 Task: Look for space in Kannod, India from 1st July, 2023 to 3rd July, 2023 for 1 adult in price range Rs.5000 to Rs.15000. Place can be private room with 1  bedroom having 1 bed and 1 bathroom. Property type can be house, flat, guest house, hotel. Amenities needed are: wifi. Booking option can be shelf check-in. Required host language is English.
Action: Mouse moved to (498, 121)
Screenshot: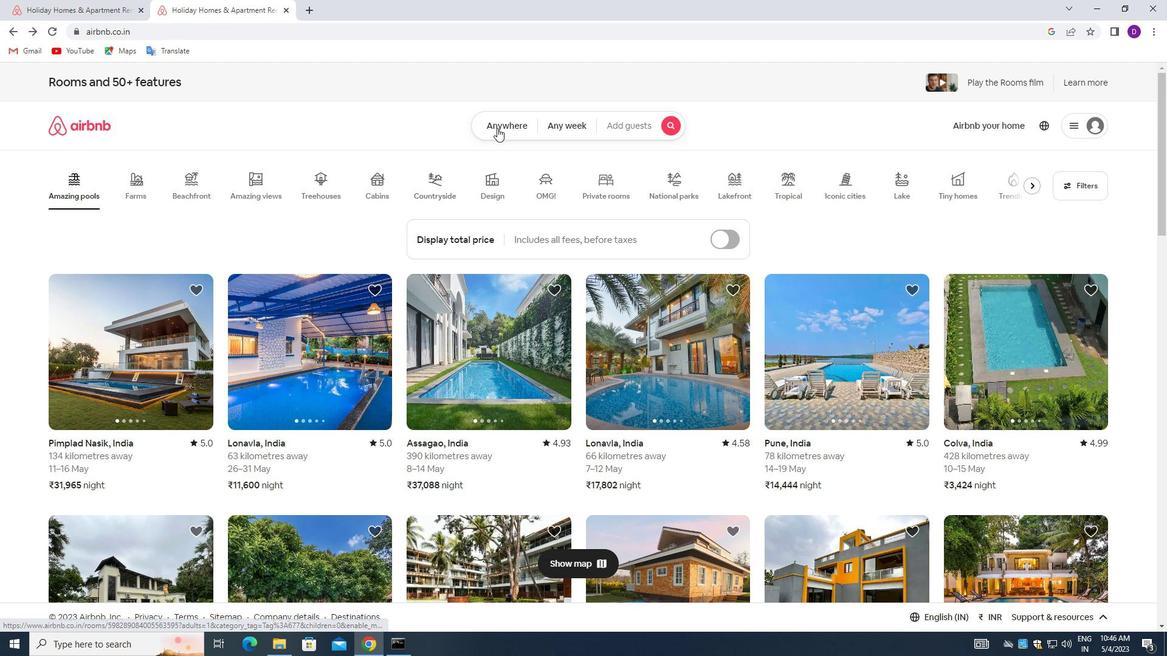 
Action: Mouse pressed left at (498, 121)
Screenshot: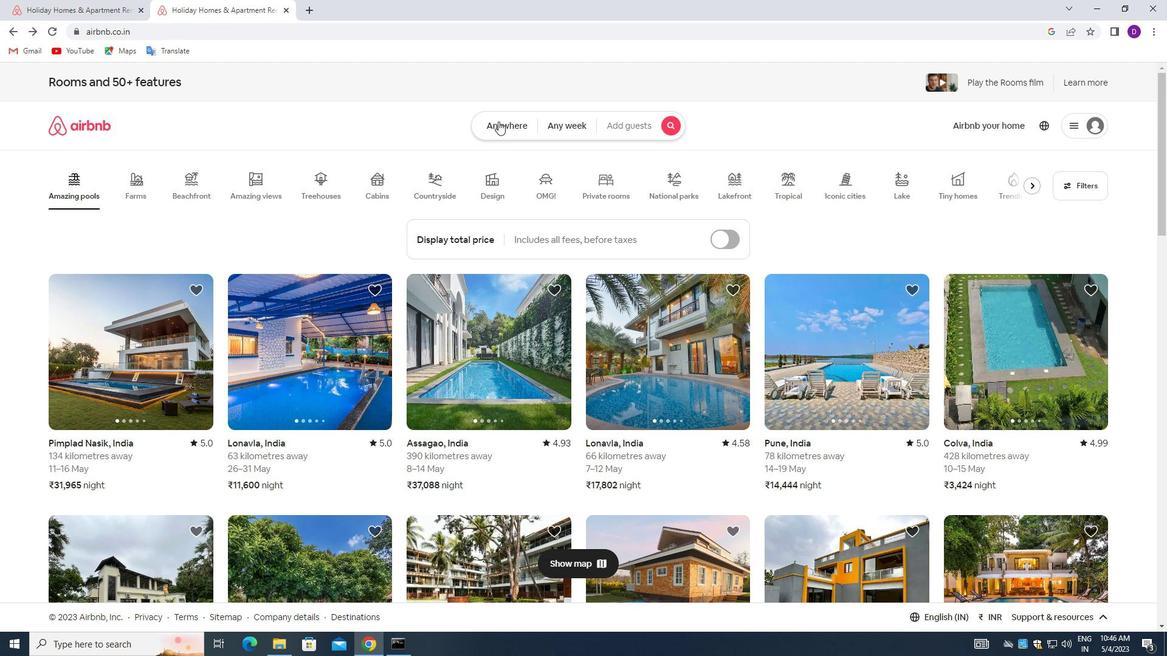 
Action: Mouse moved to (359, 173)
Screenshot: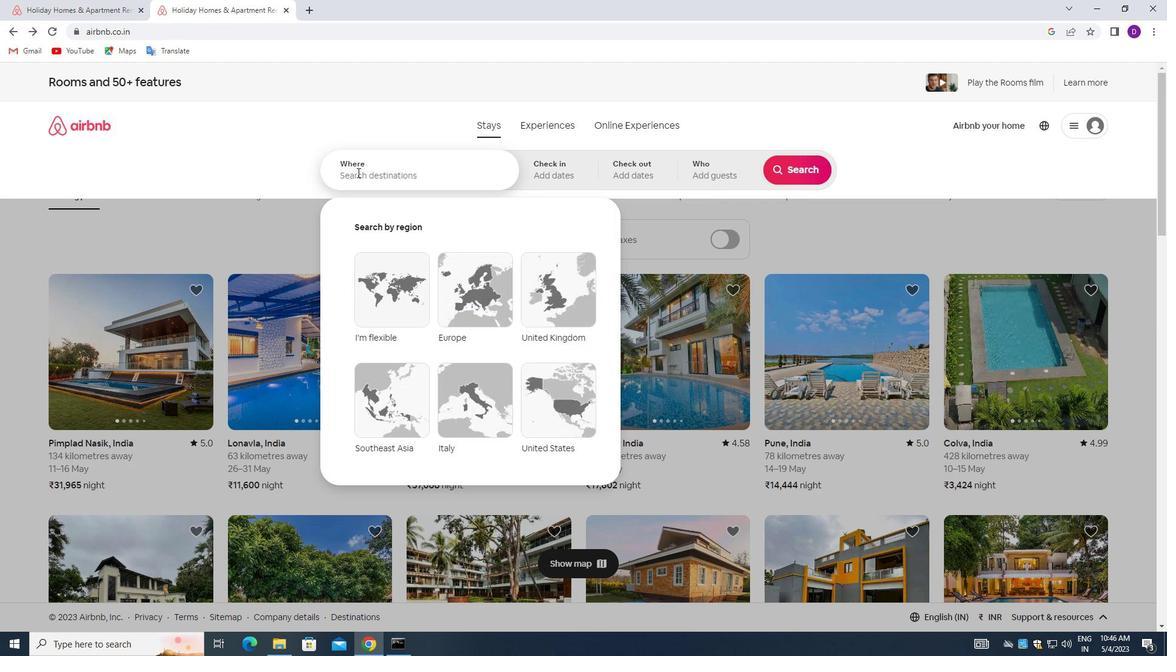 
Action: Mouse pressed left at (359, 173)
Screenshot: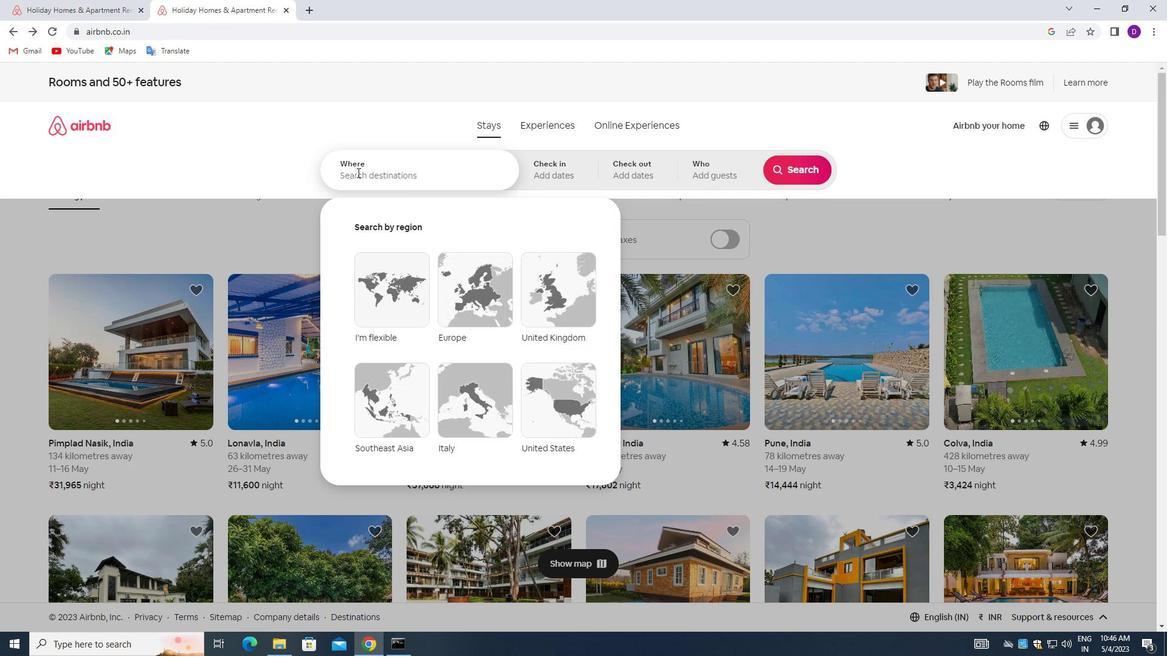 
Action: Mouse moved to (264, 156)
Screenshot: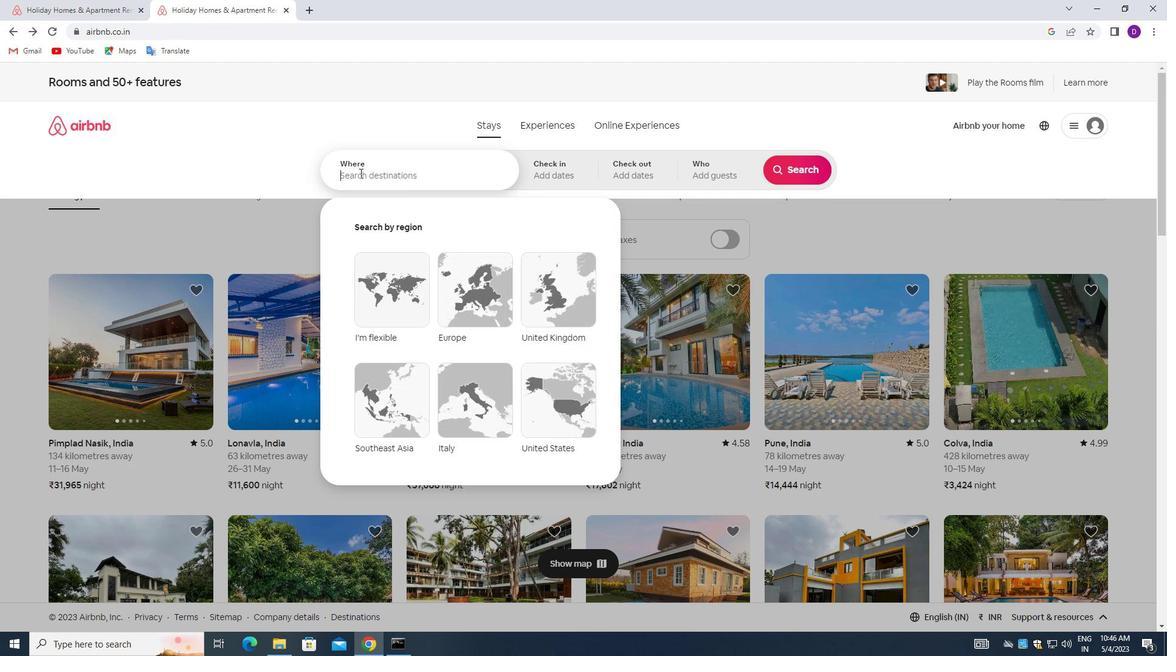 
Action: Key pressed <Key.shift>KANNOD,<Key.space><Key.shift>INDIA<Key.enter>
Screenshot: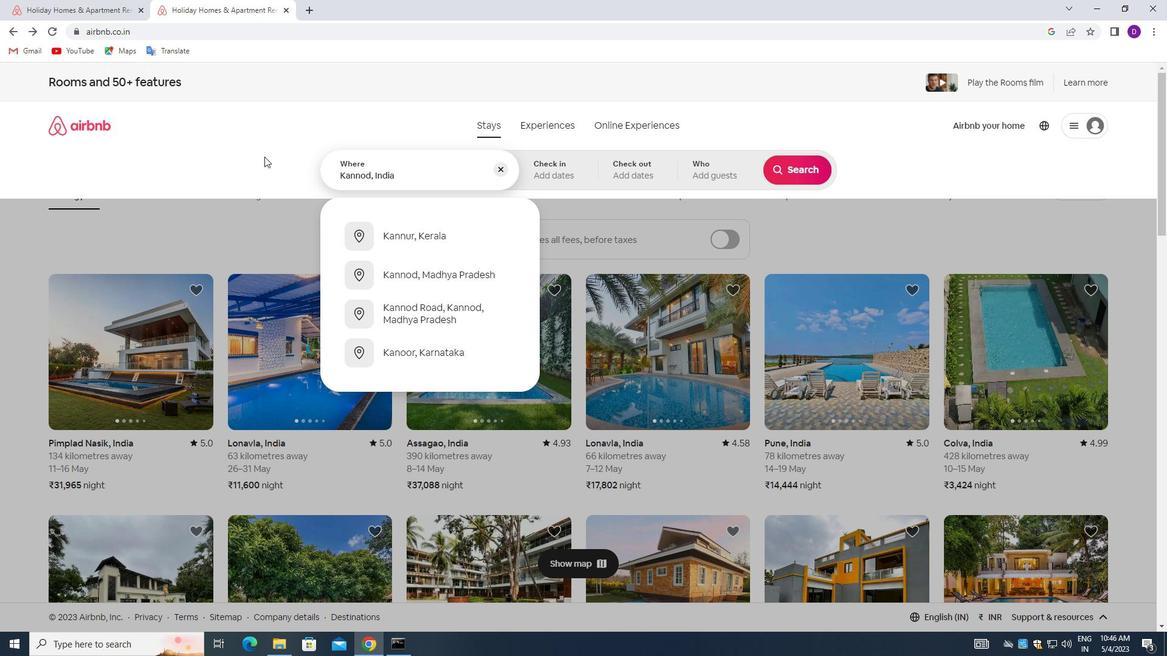 
Action: Mouse moved to (793, 265)
Screenshot: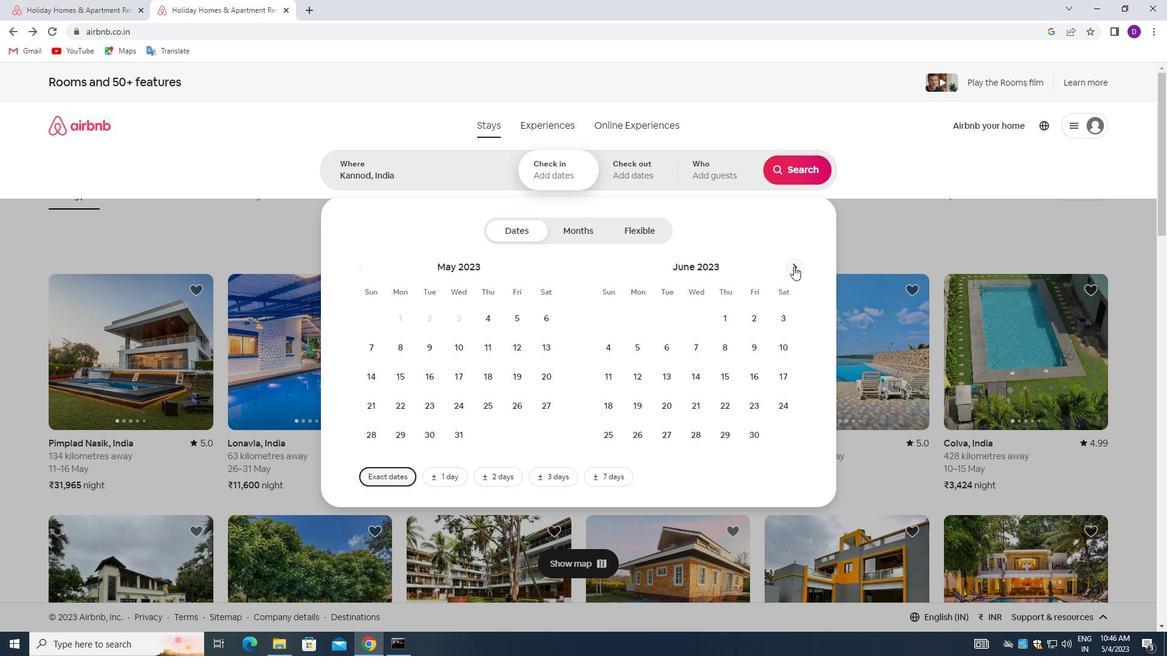 
Action: Mouse pressed left at (793, 265)
Screenshot: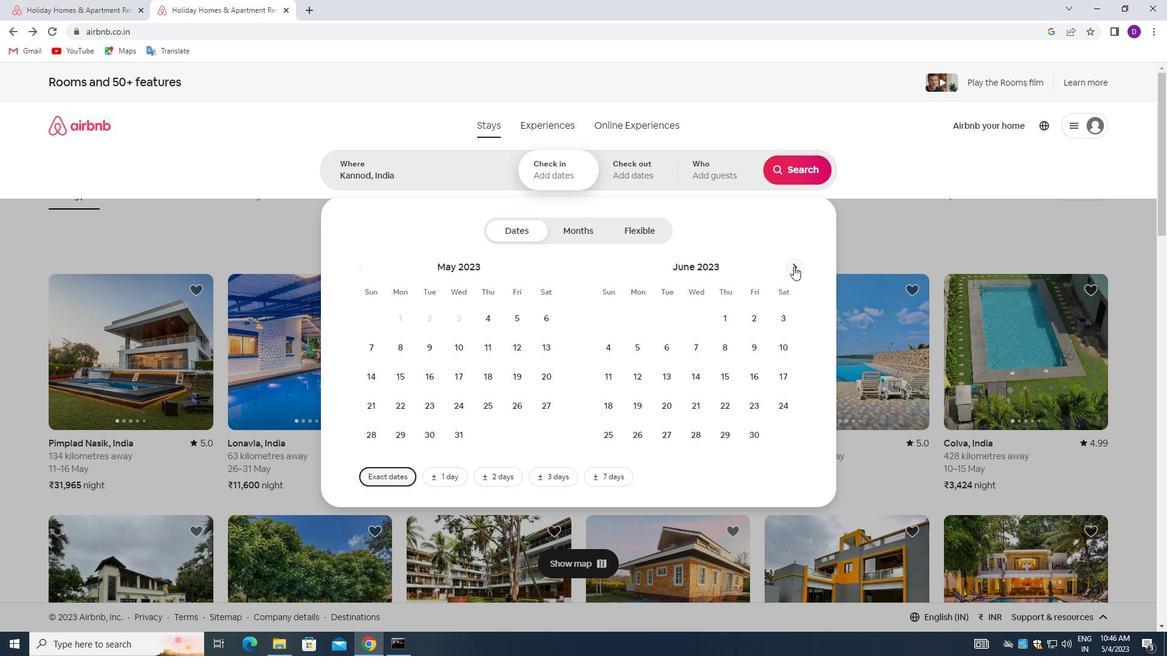
Action: Mouse moved to (781, 321)
Screenshot: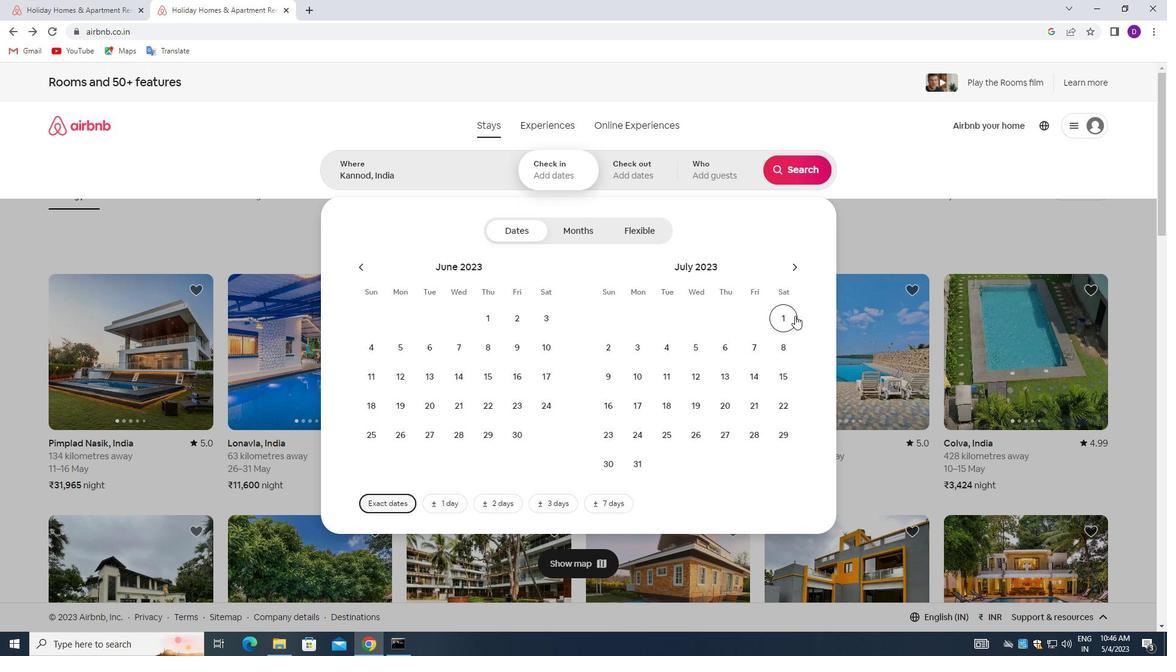 
Action: Mouse pressed left at (781, 321)
Screenshot: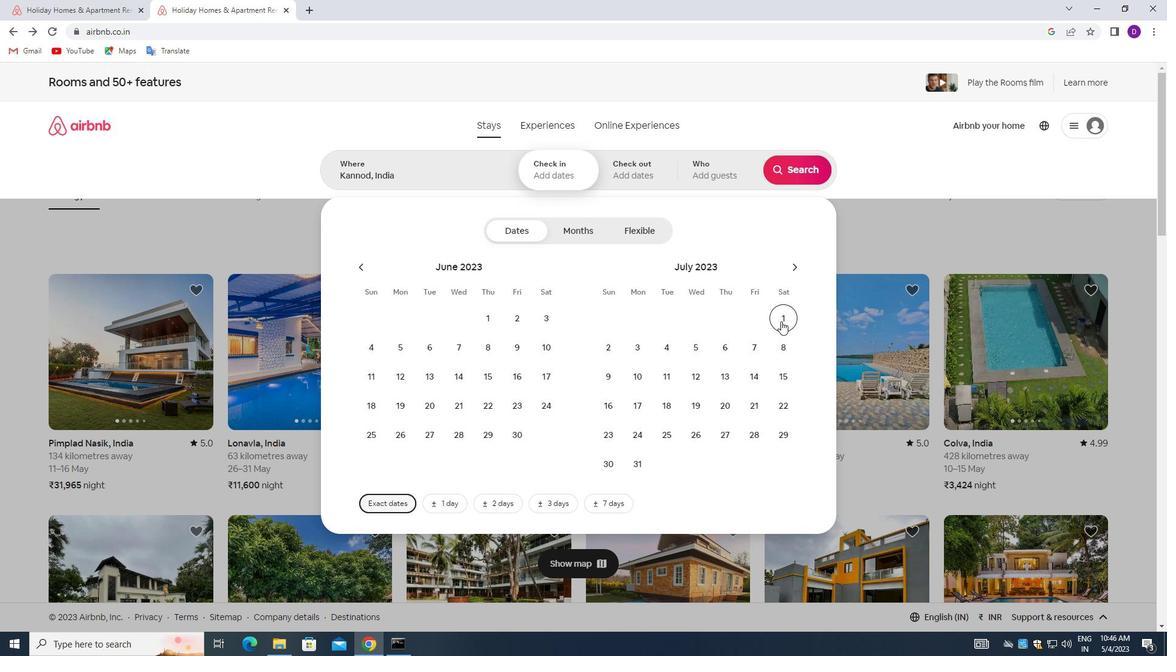 
Action: Mouse moved to (637, 351)
Screenshot: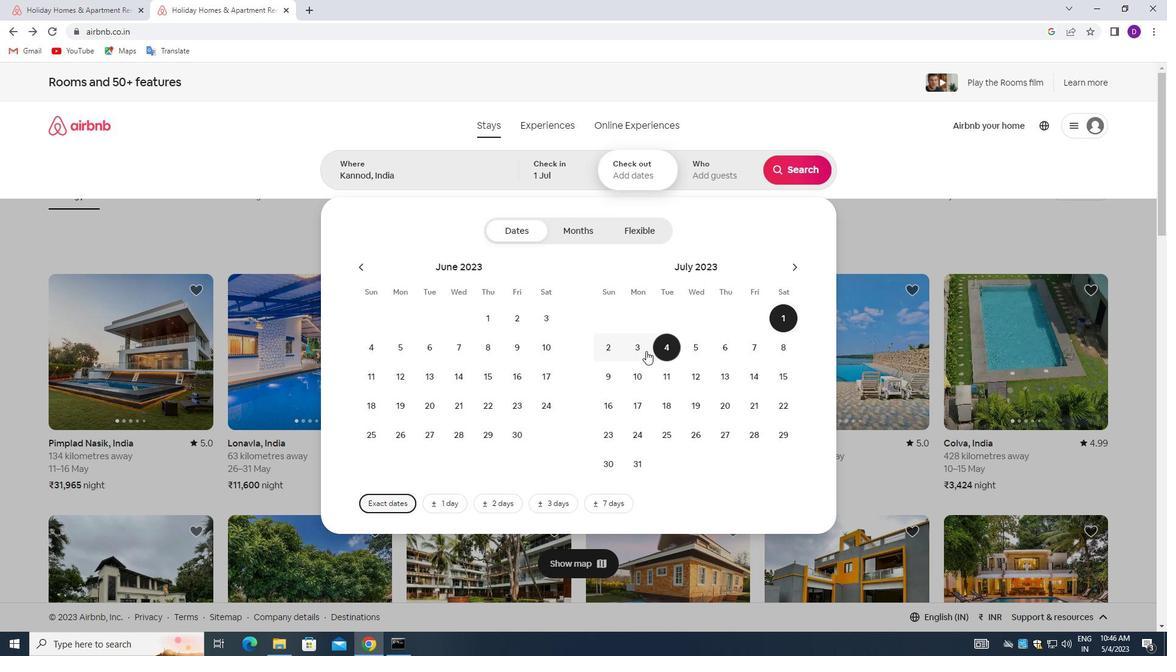 
Action: Mouse pressed left at (637, 351)
Screenshot: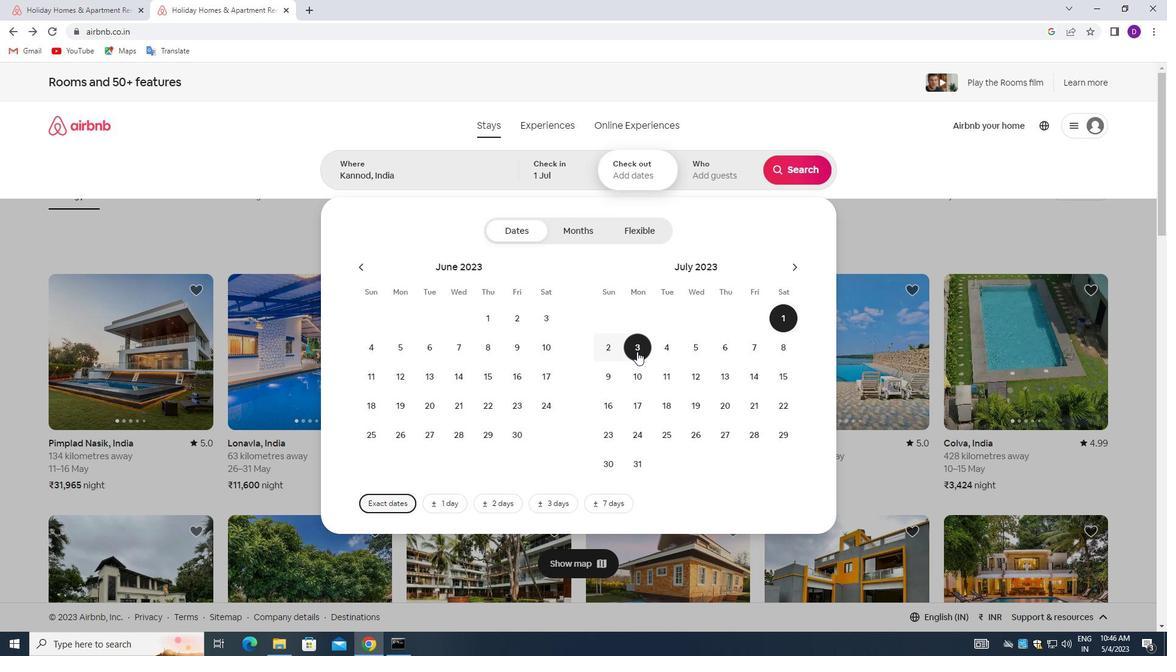 
Action: Mouse moved to (700, 172)
Screenshot: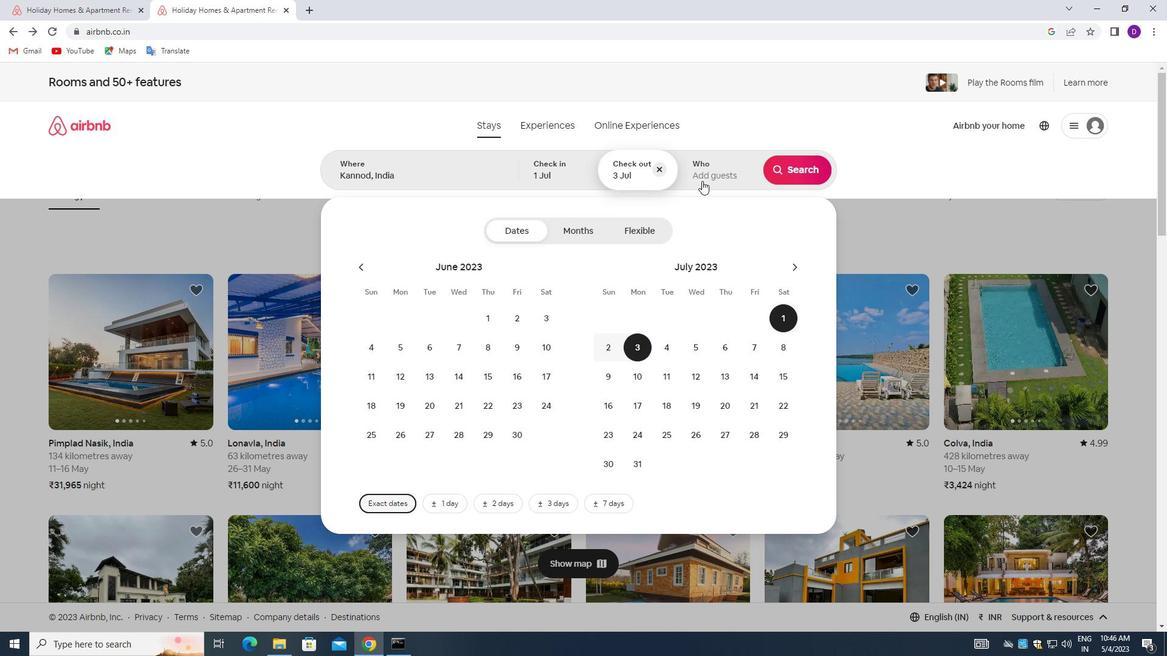 
Action: Mouse pressed left at (700, 172)
Screenshot: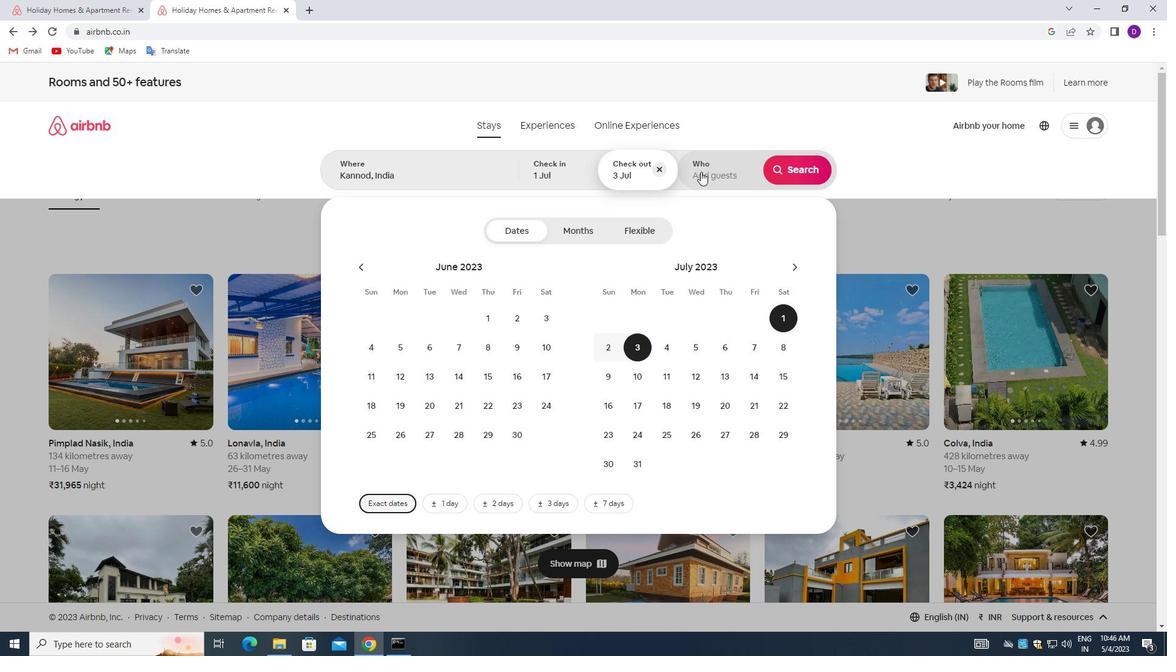 
Action: Mouse moved to (805, 235)
Screenshot: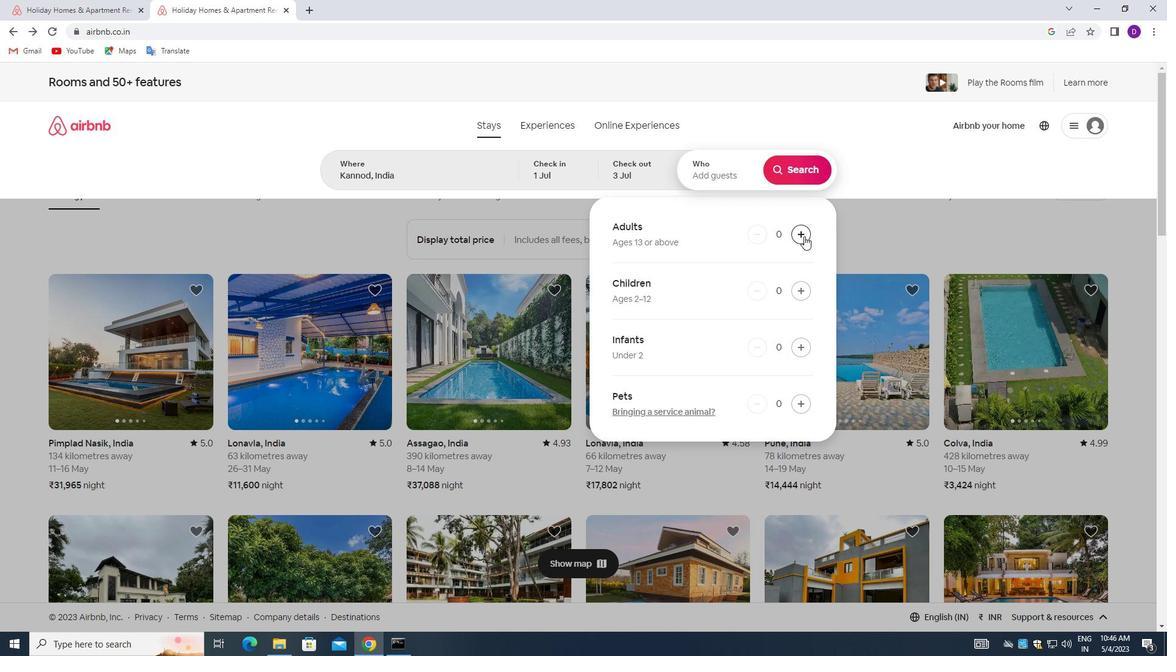 
Action: Mouse pressed left at (805, 235)
Screenshot: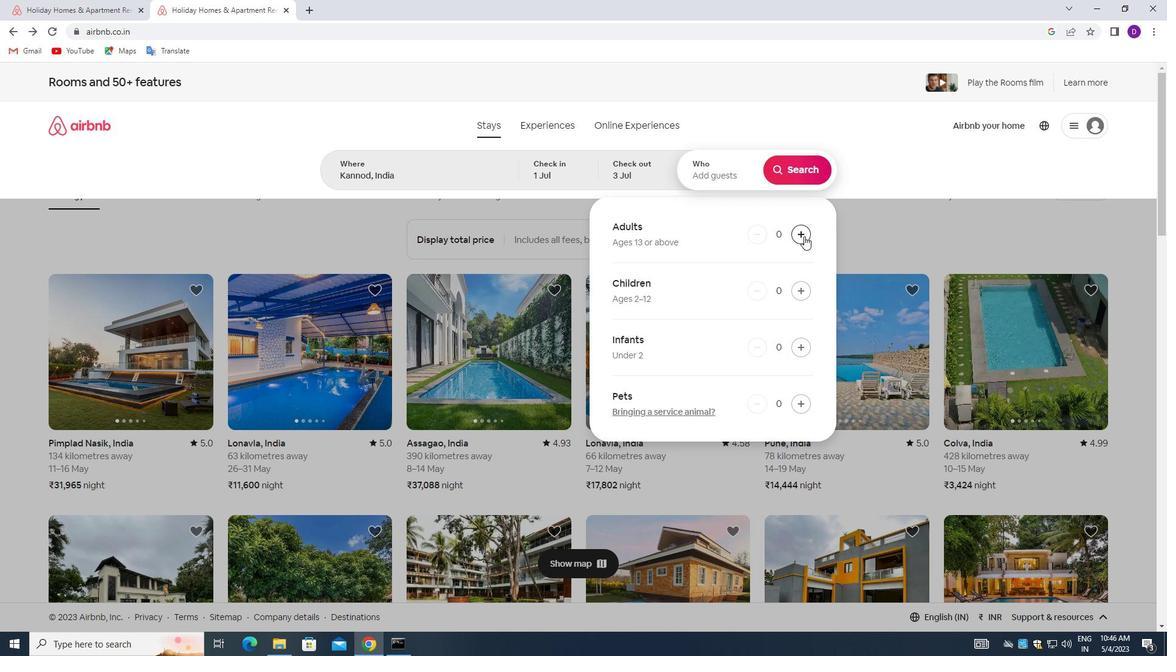 
Action: Mouse moved to (792, 173)
Screenshot: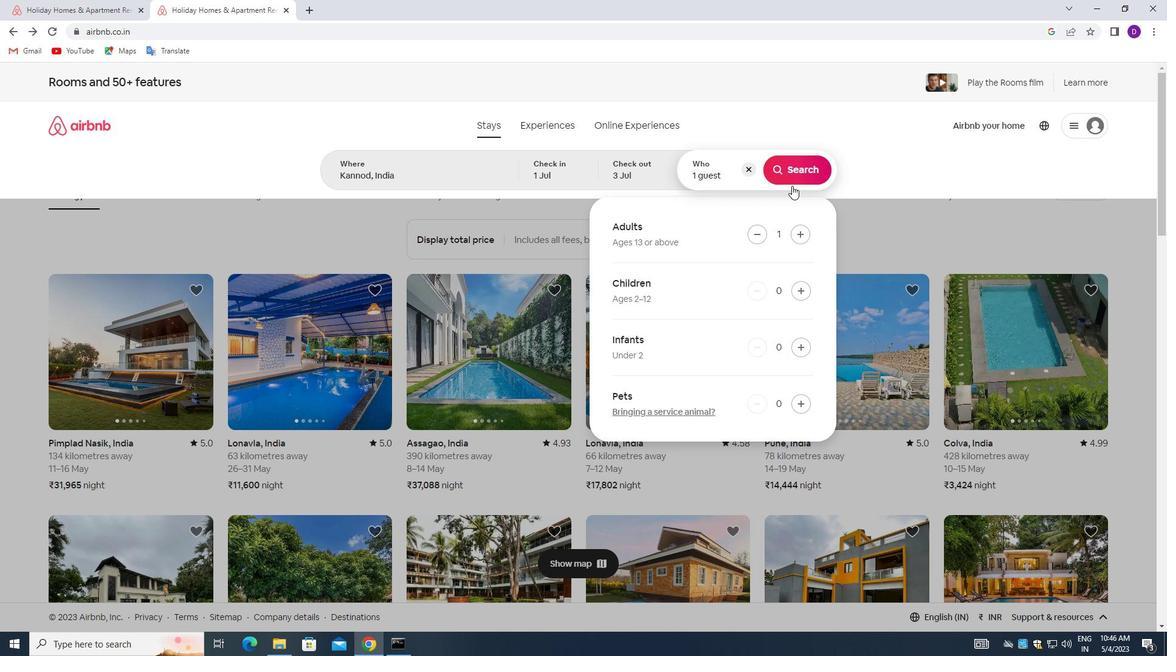 
Action: Mouse pressed left at (792, 173)
Screenshot: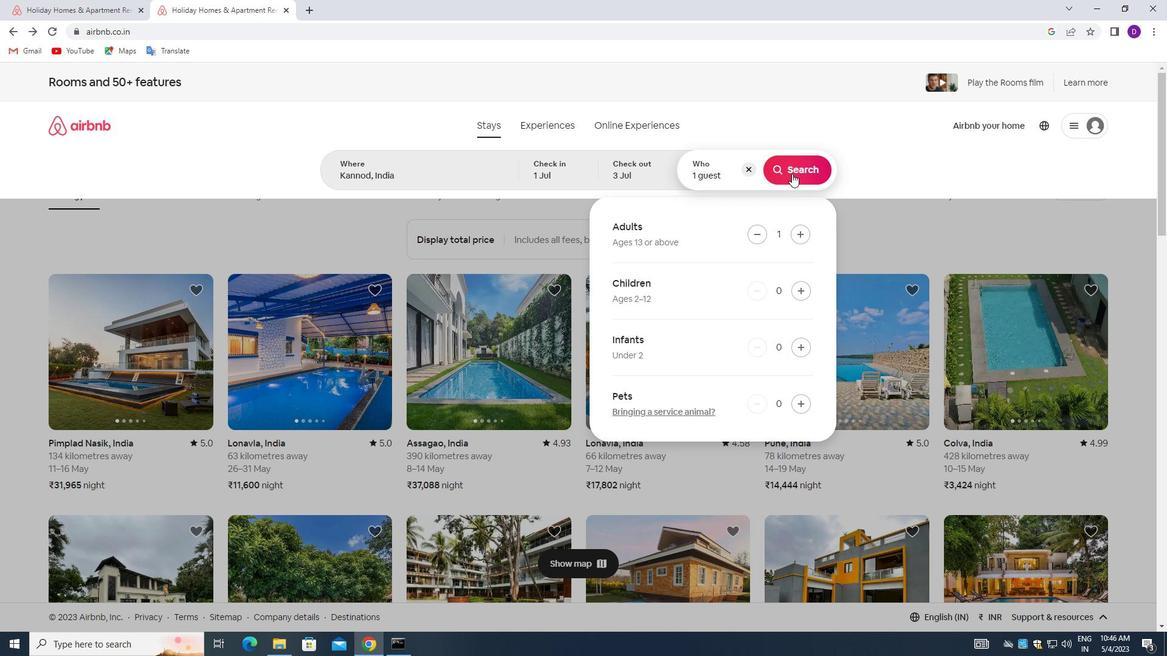
Action: Mouse moved to (1098, 133)
Screenshot: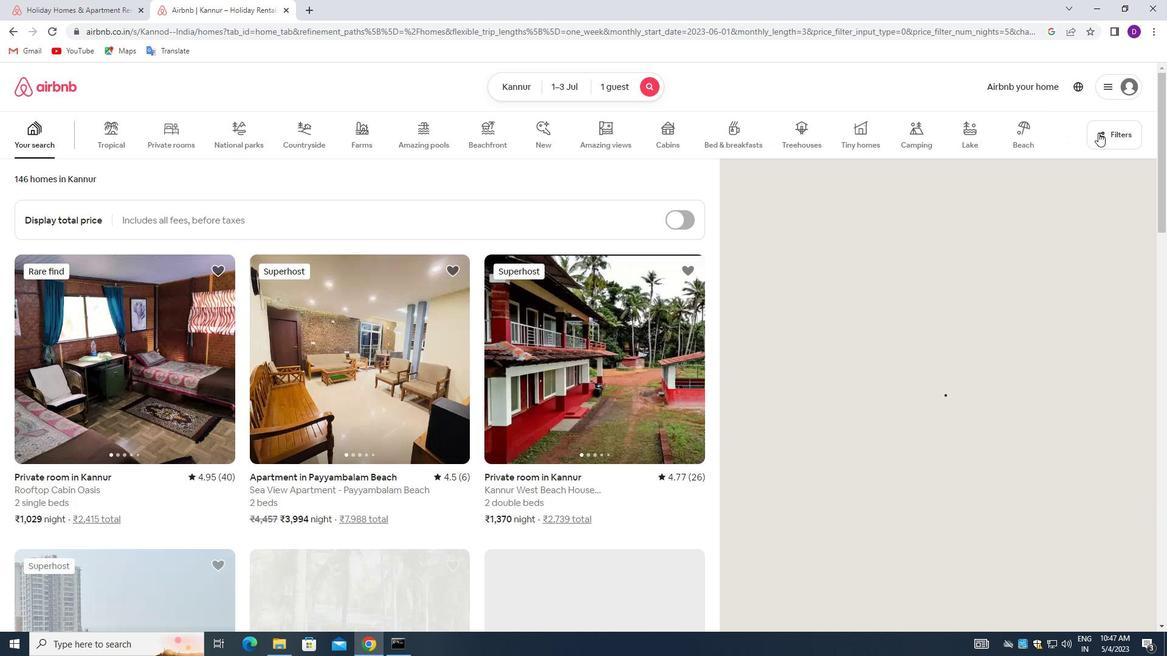 
Action: Mouse pressed left at (1098, 133)
Screenshot: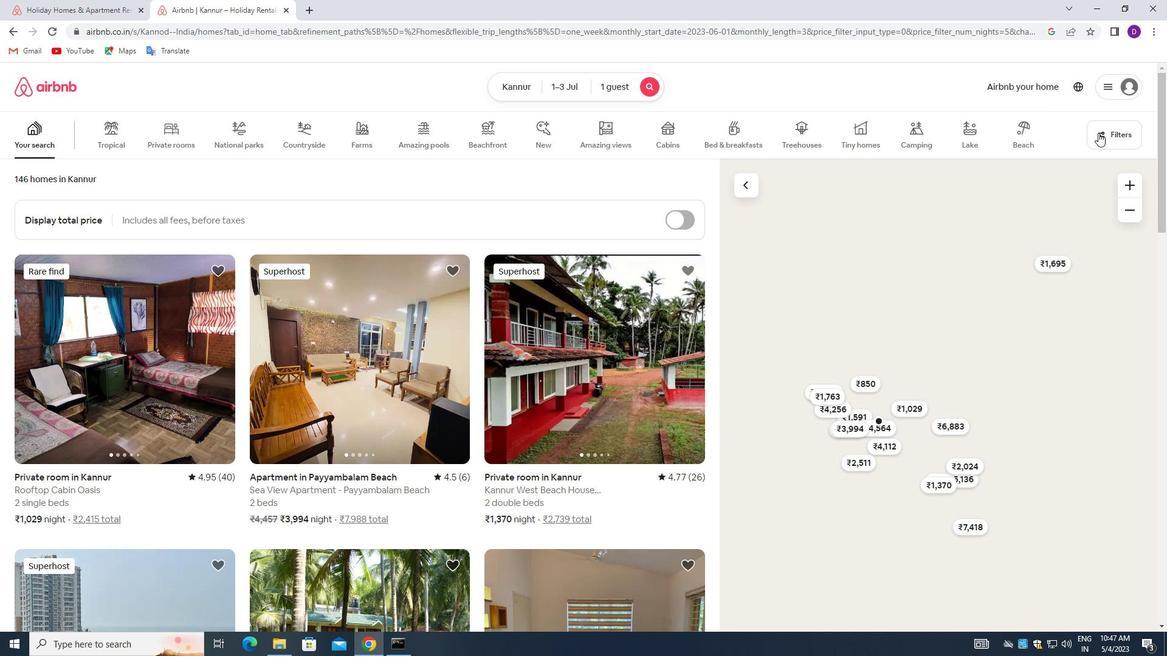 
Action: Mouse moved to (424, 290)
Screenshot: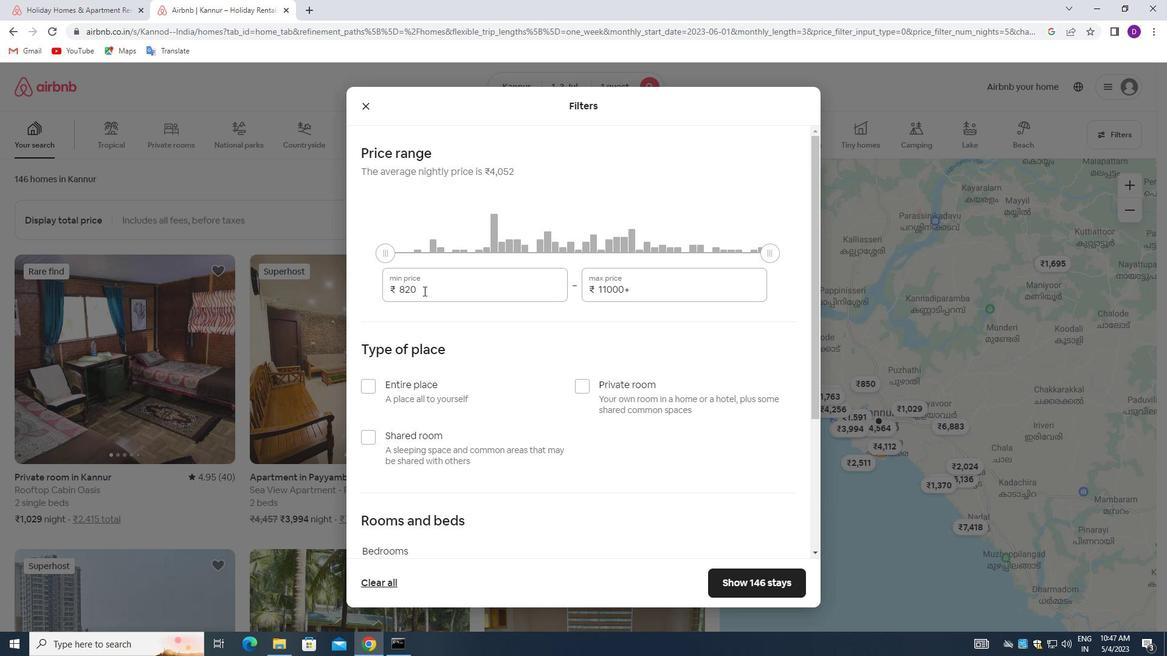 
Action: Mouse pressed left at (424, 290)
Screenshot: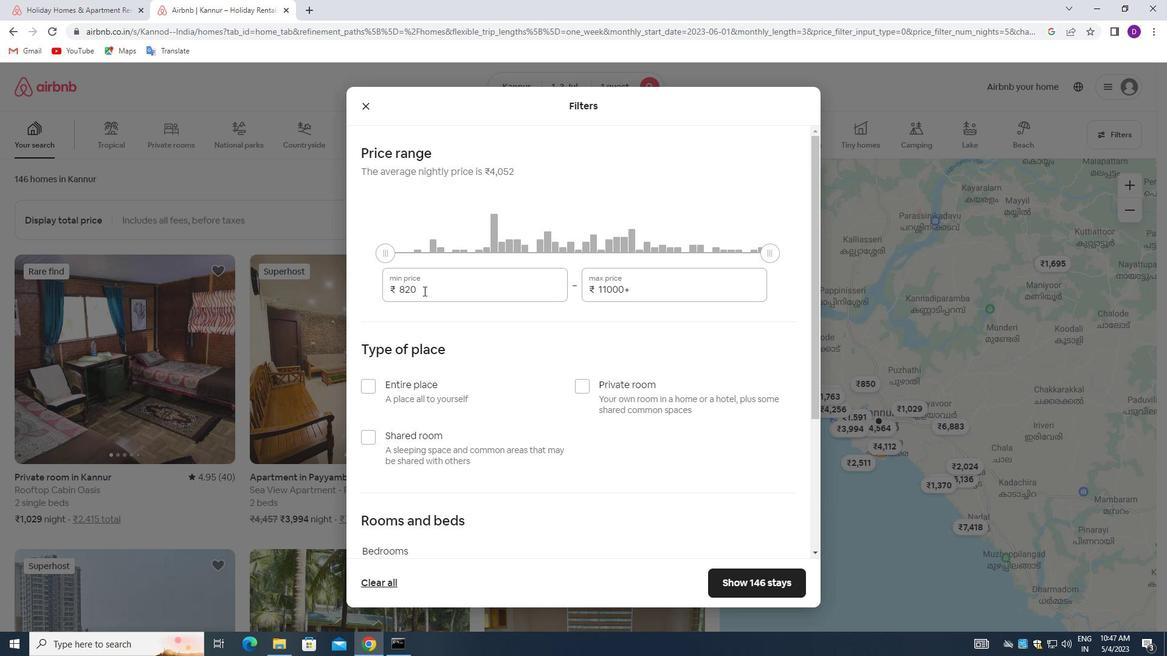 
Action: Mouse moved to (425, 289)
Screenshot: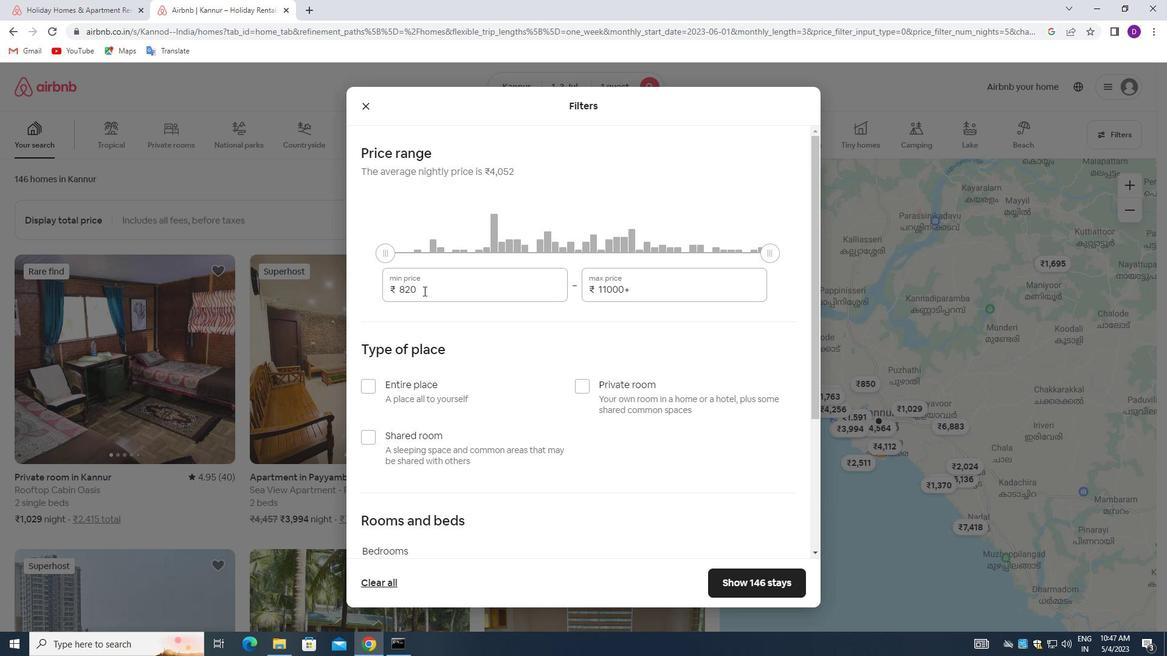 
Action: Mouse pressed left at (425, 289)
Screenshot: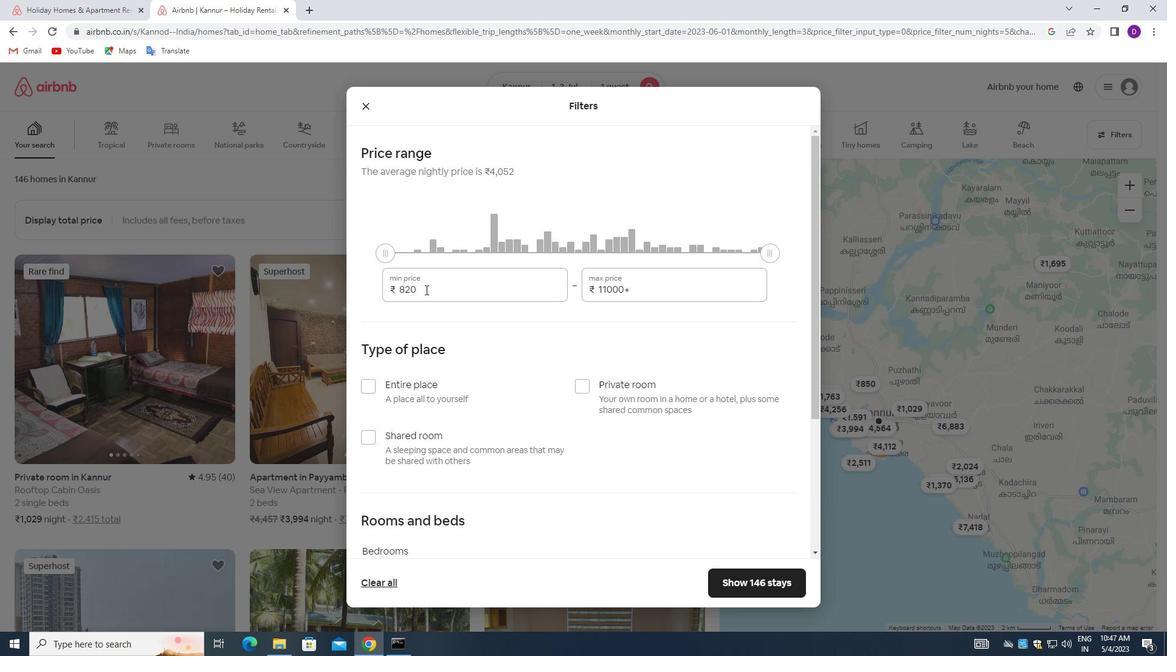 
Action: Key pressed 5000<Key.tab>15000
Screenshot: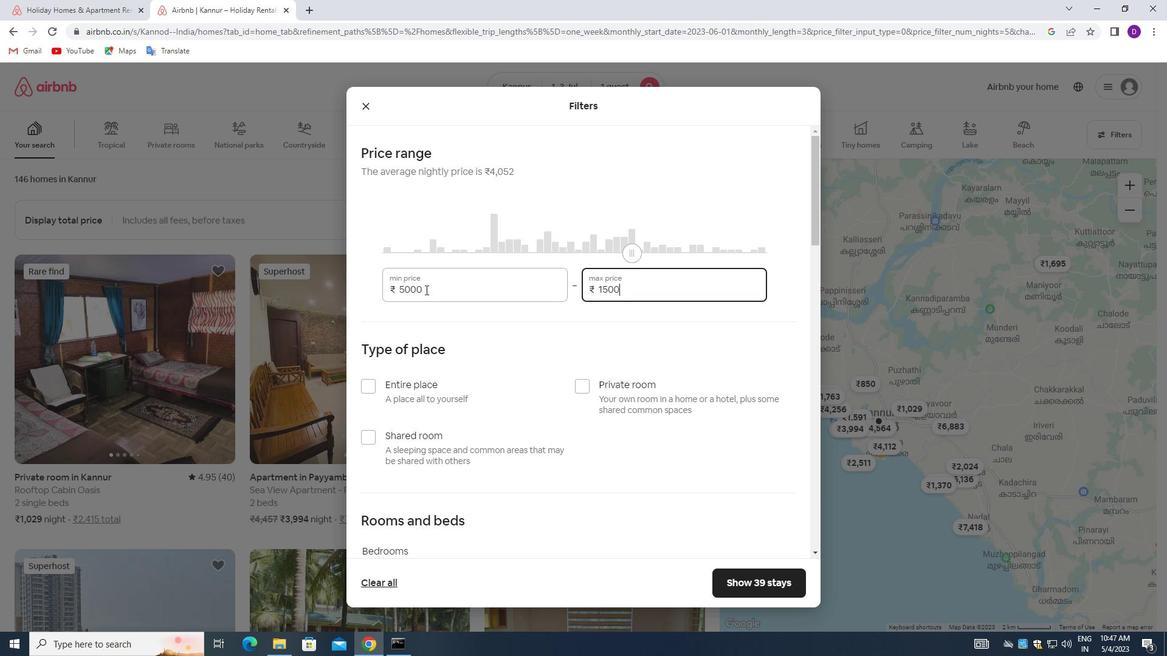 
Action: Mouse moved to (565, 374)
Screenshot: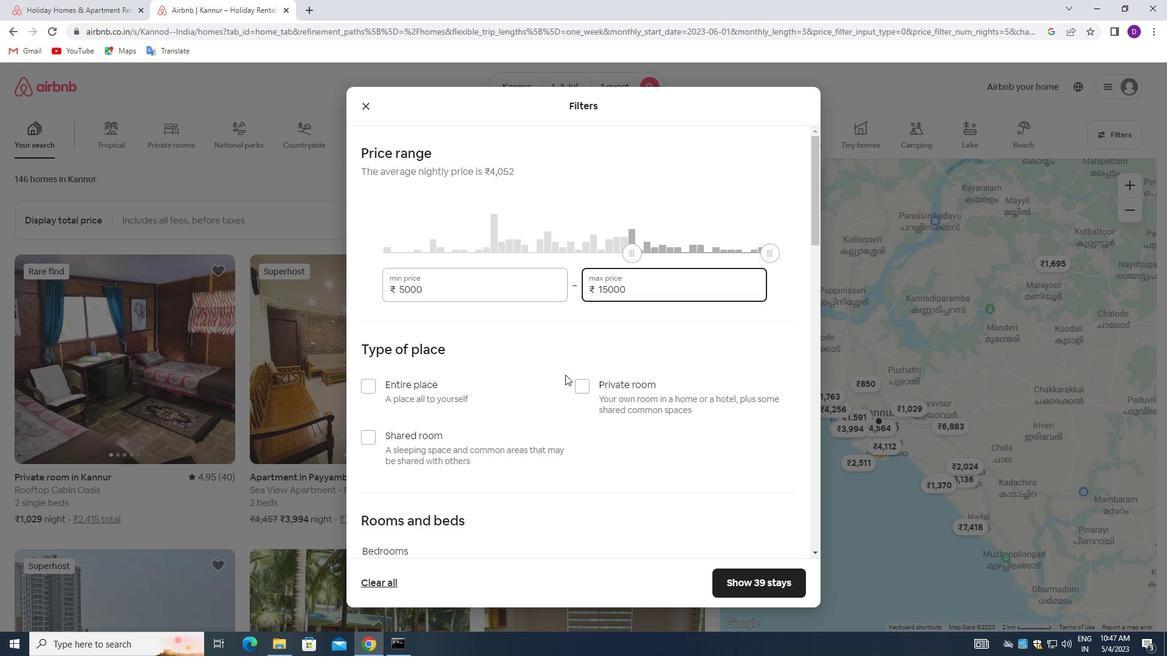 
Action: Mouse scrolled (565, 373) with delta (0, 0)
Screenshot: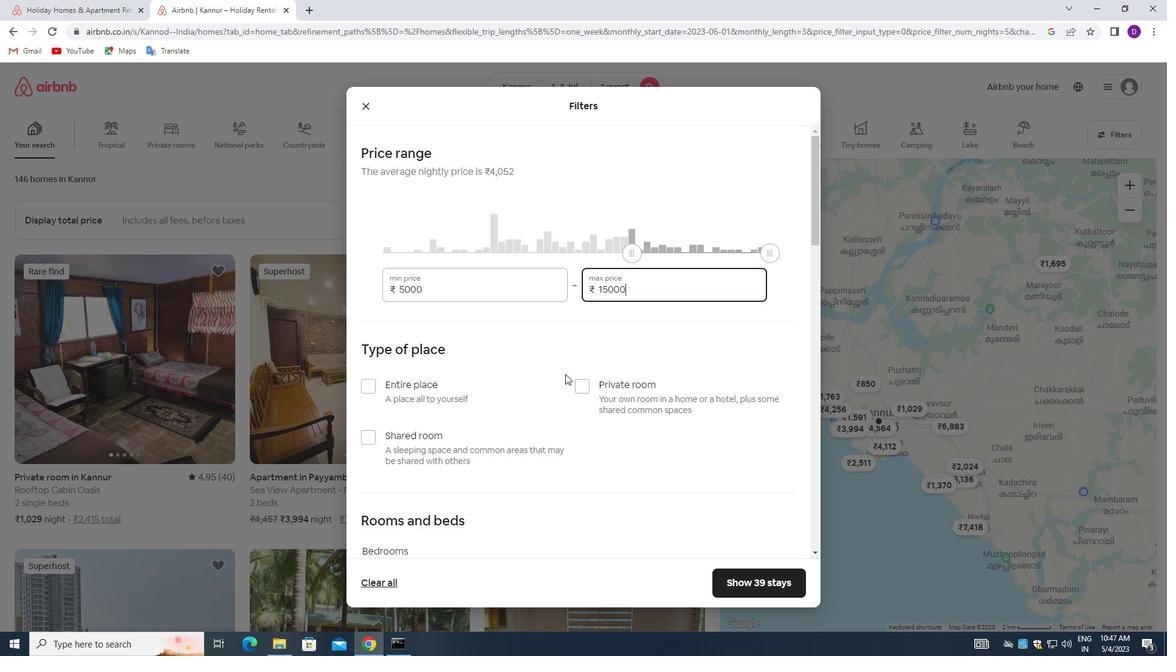 
Action: Mouse moved to (576, 331)
Screenshot: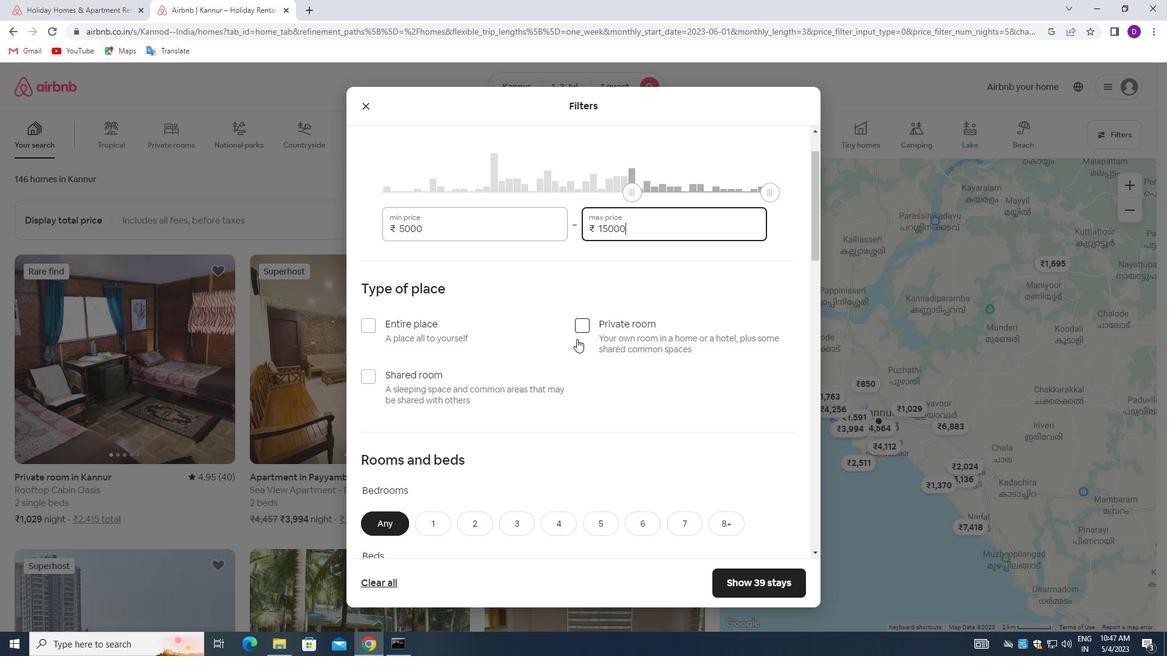 
Action: Mouse pressed left at (576, 331)
Screenshot: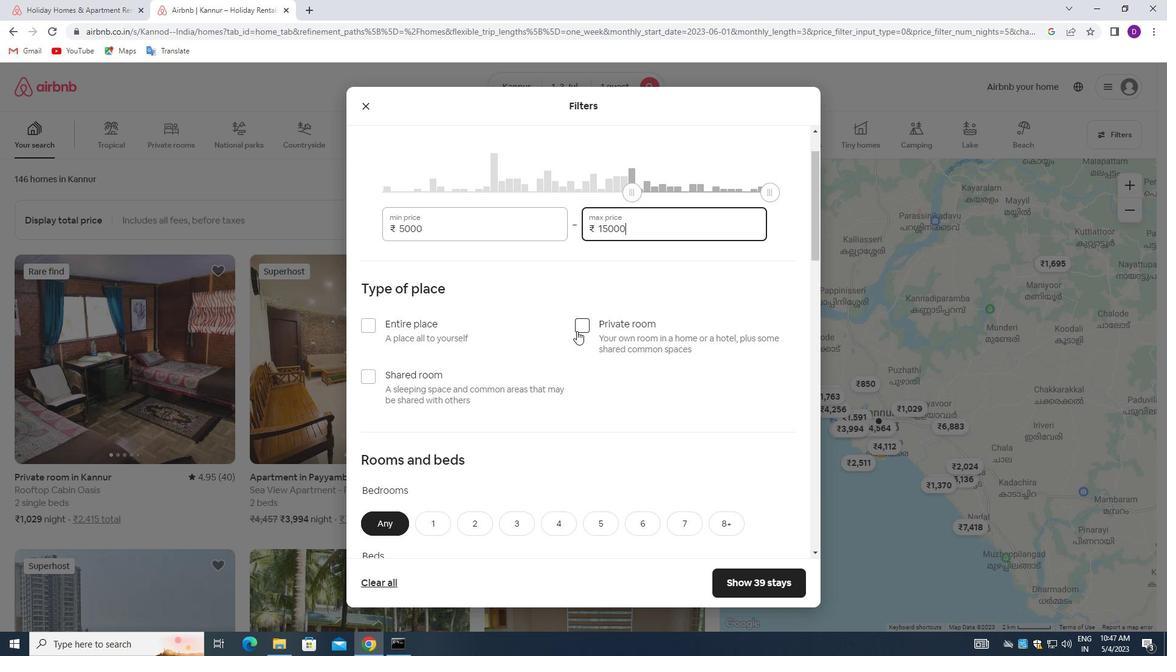 
Action: Mouse moved to (541, 370)
Screenshot: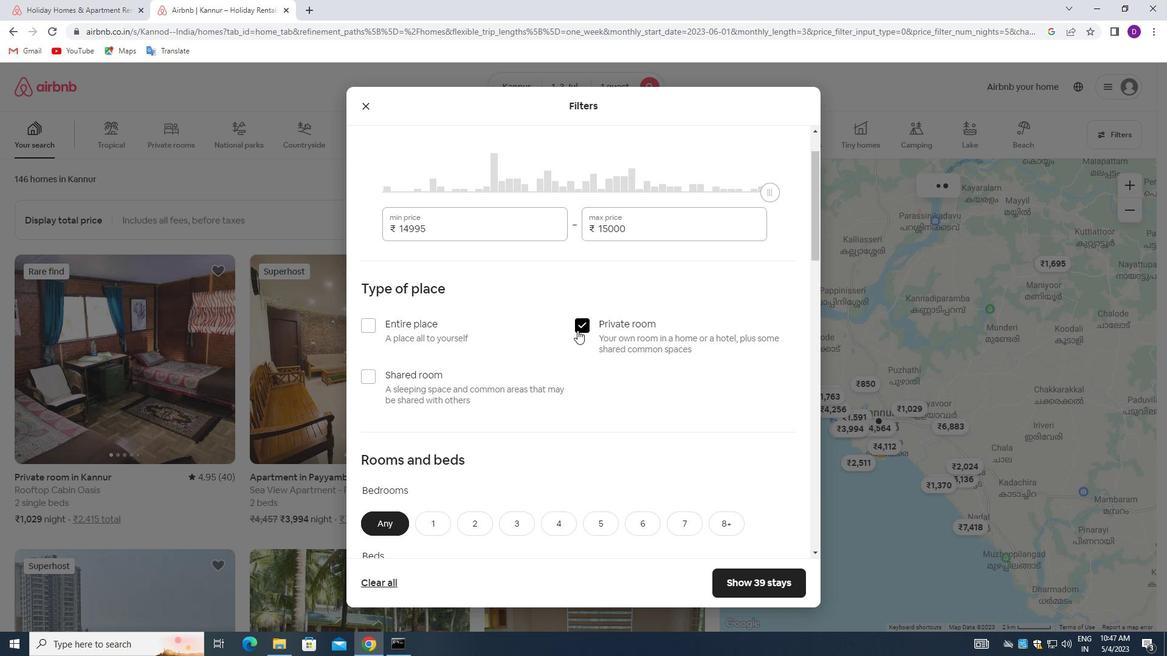 
Action: Mouse scrolled (541, 370) with delta (0, 0)
Screenshot: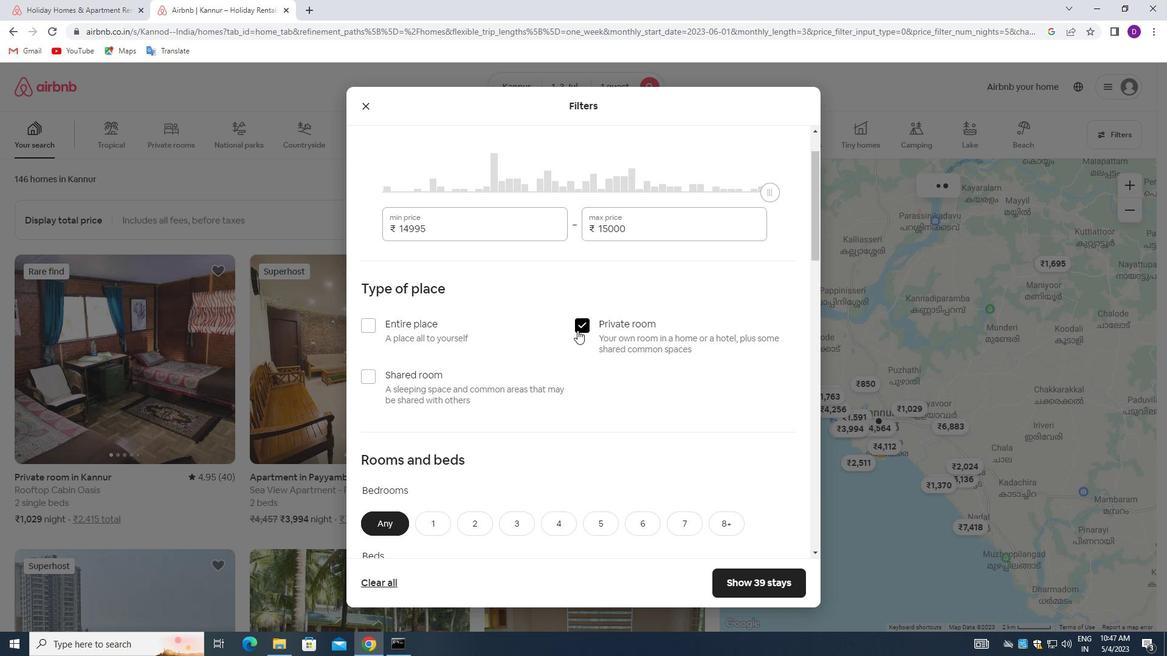 
Action: Mouse moved to (534, 373)
Screenshot: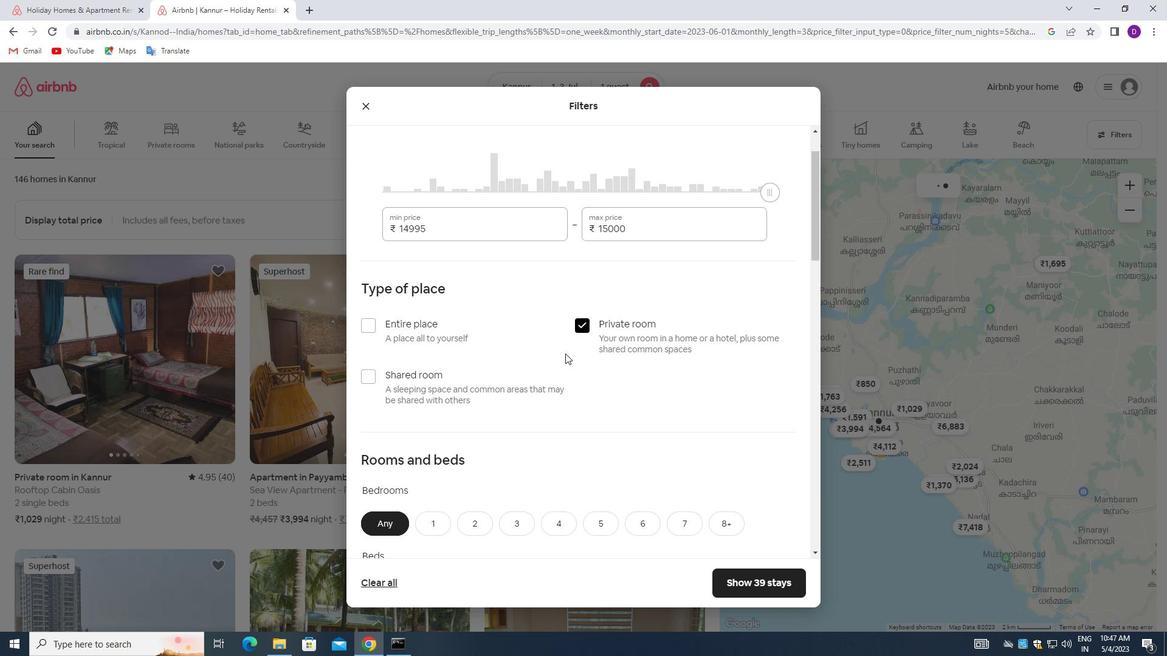 
Action: Mouse scrolled (534, 373) with delta (0, 0)
Screenshot: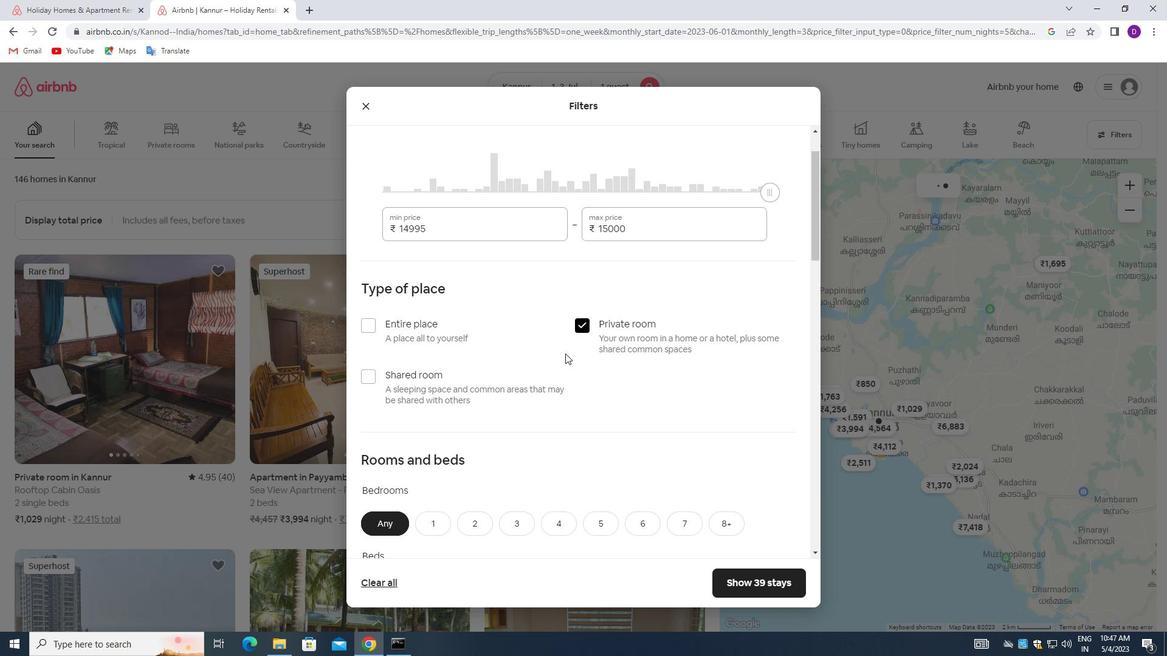 
Action: Mouse moved to (530, 376)
Screenshot: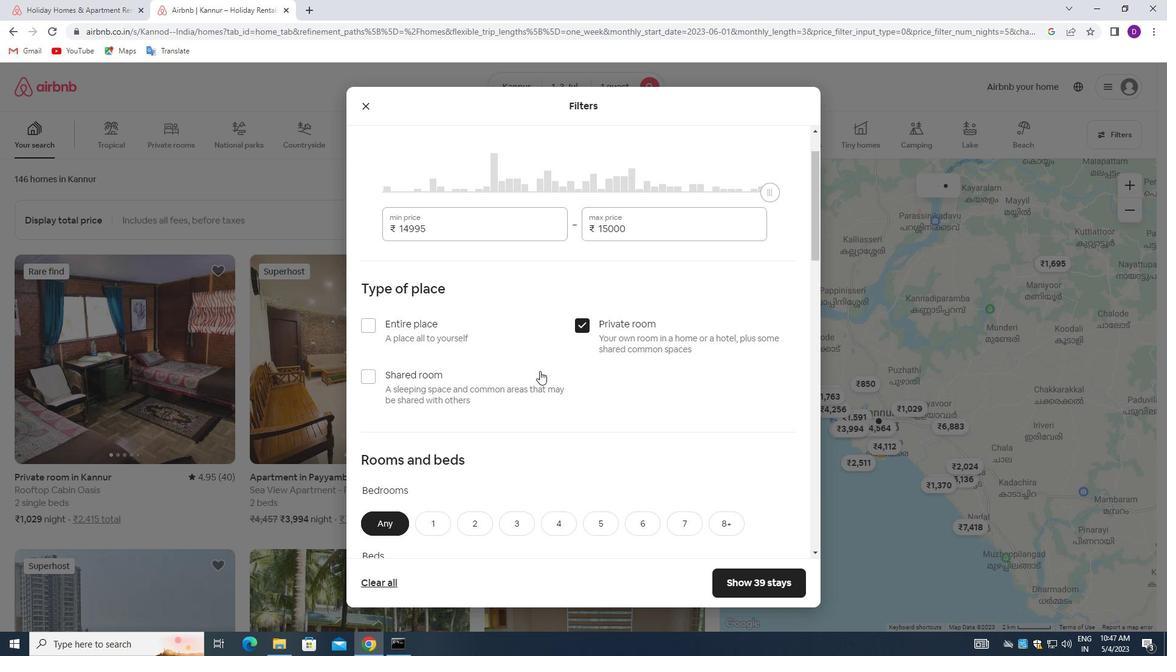 
Action: Mouse scrolled (530, 376) with delta (0, 0)
Screenshot: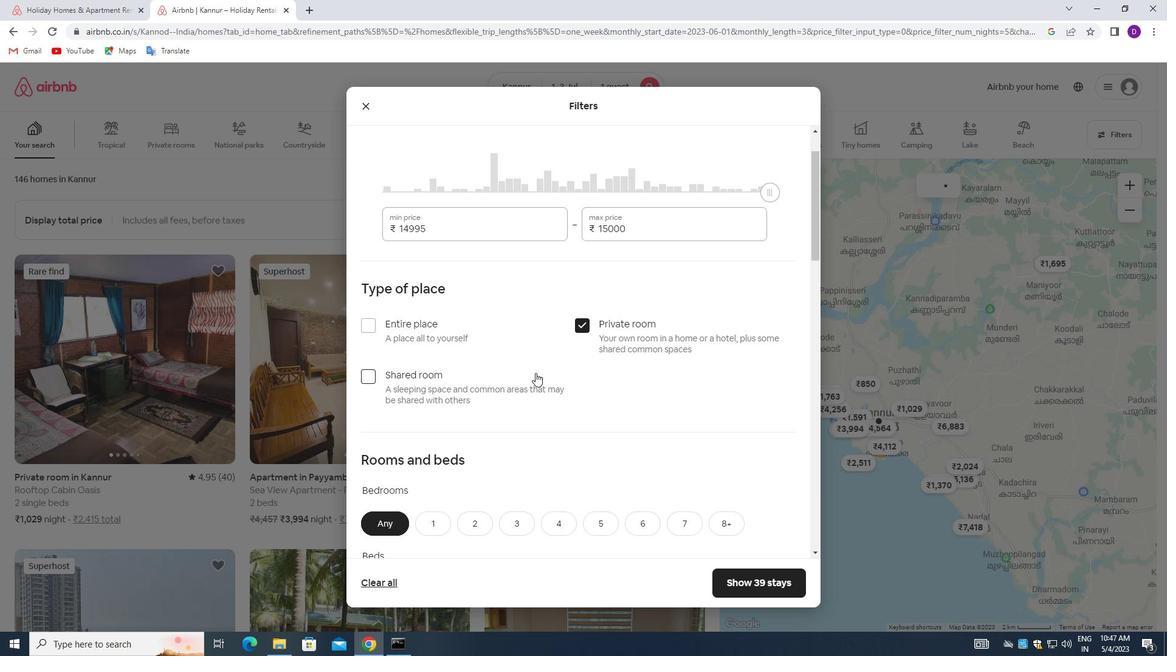 
Action: Mouse moved to (507, 381)
Screenshot: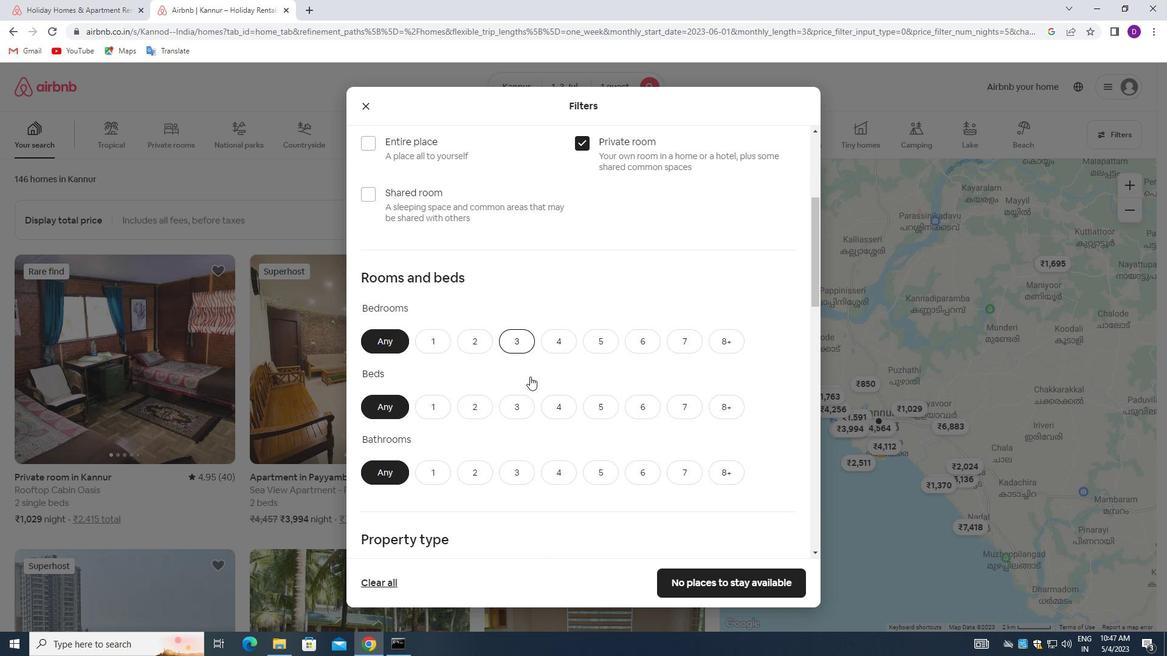 
Action: Mouse scrolled (507, 381) with delta (0, 0)
Screenshot: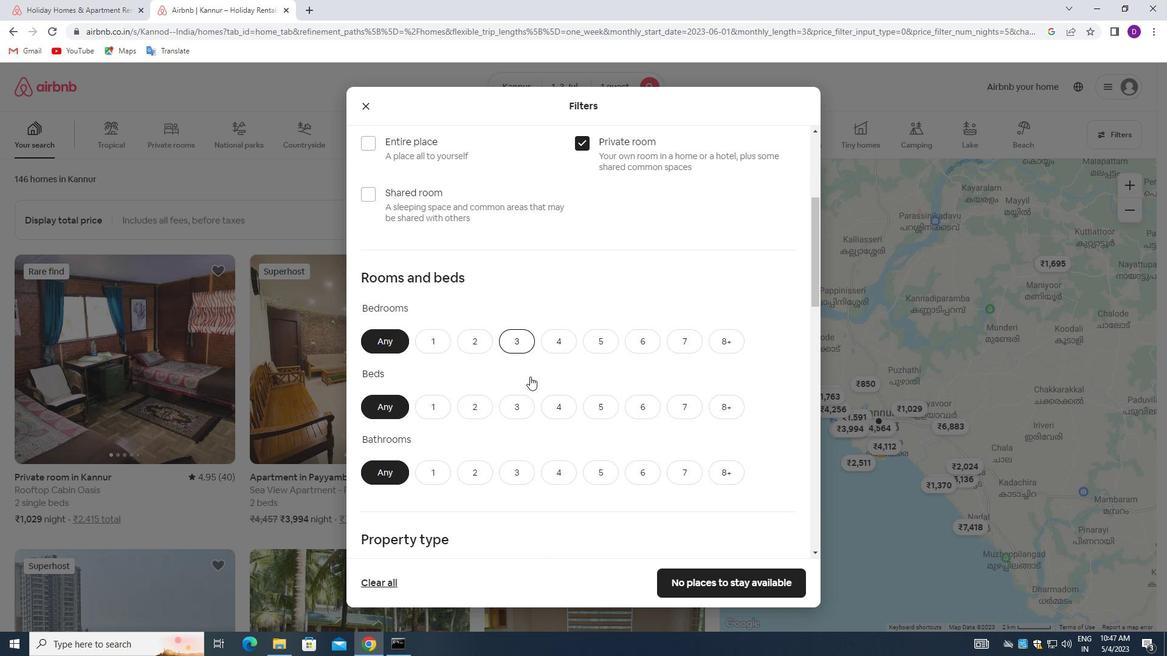
Action: Mouse moved to (431, 285)
Screenshot: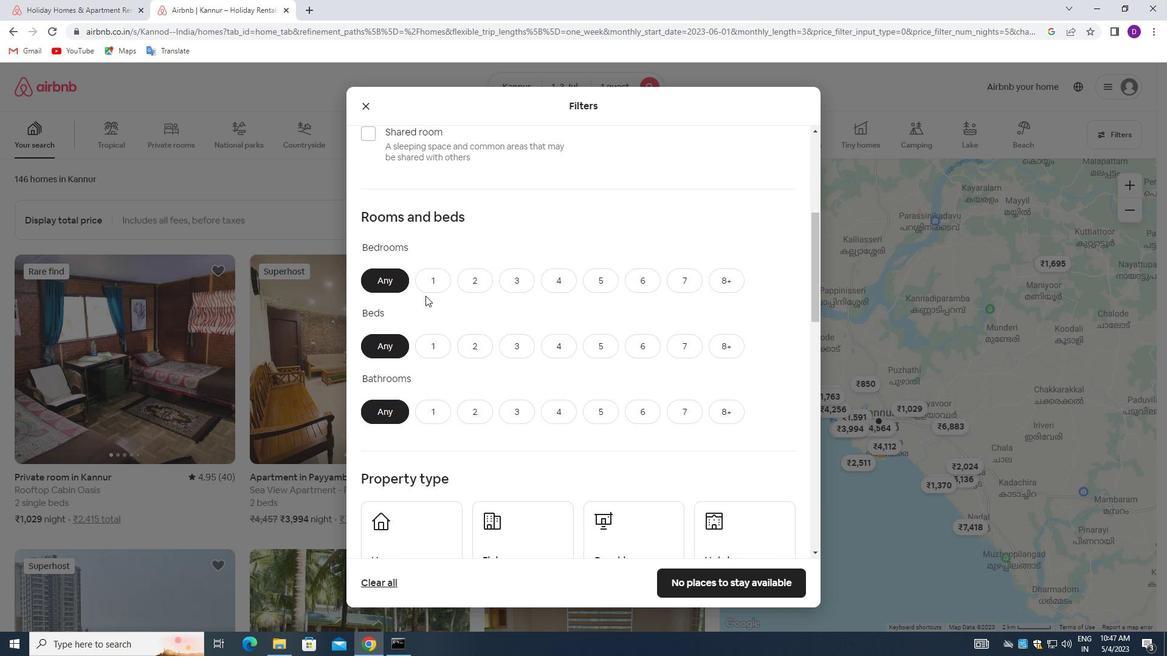 
Action: Mouse pressed left at (431, 285)
Screenshot: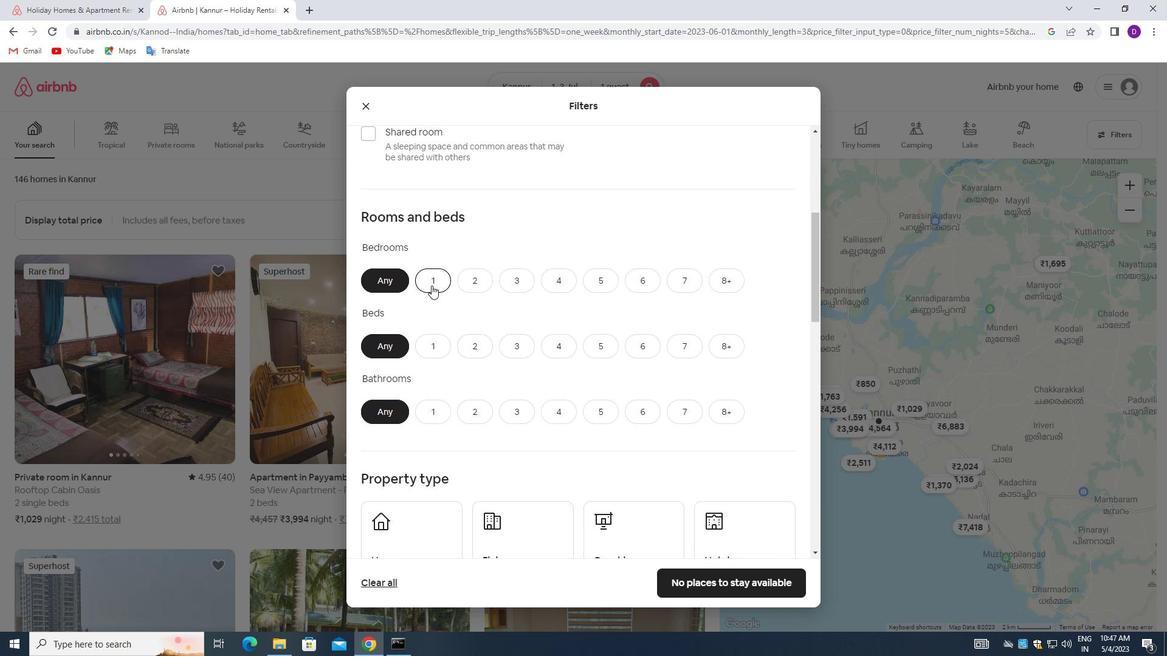
Action: Mouse moved to (432, 342)
Screenshot: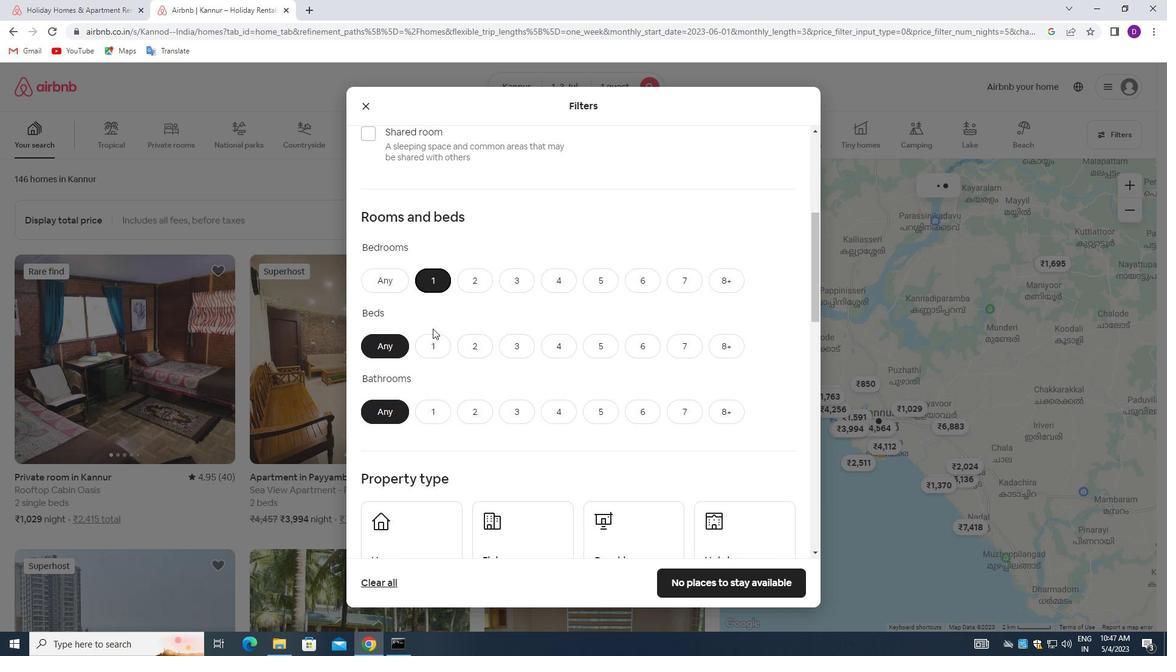
Action: Mouse pressed left at (432, 342)
Screenshot: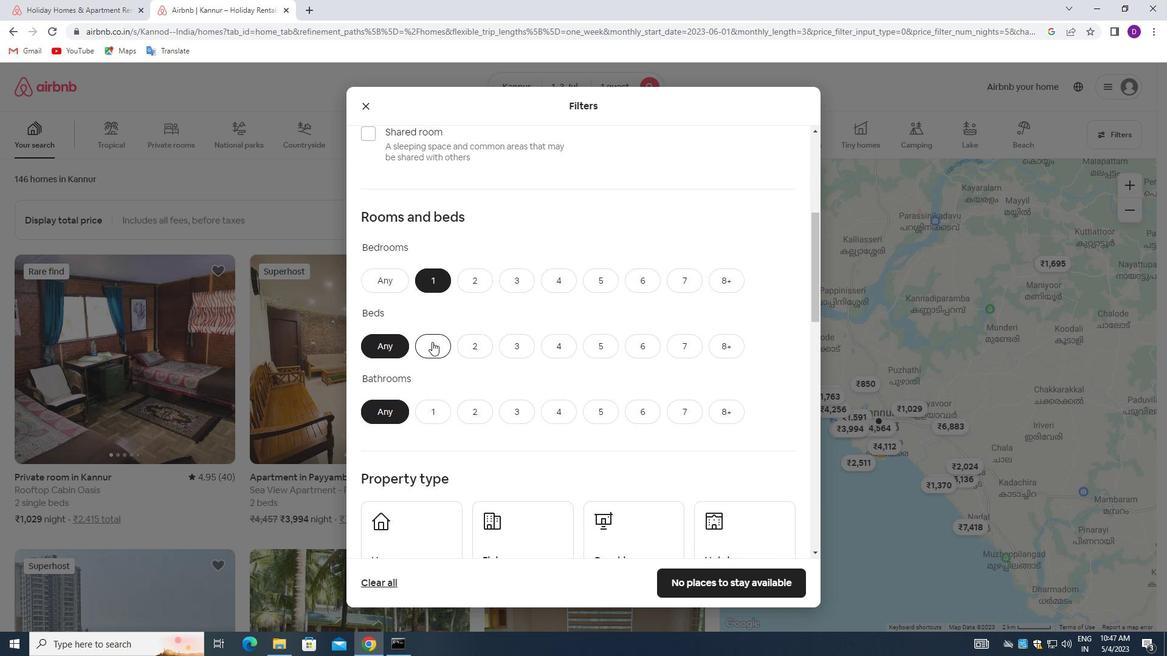
Action: Mouse moved to (433, 409)
Screenshot: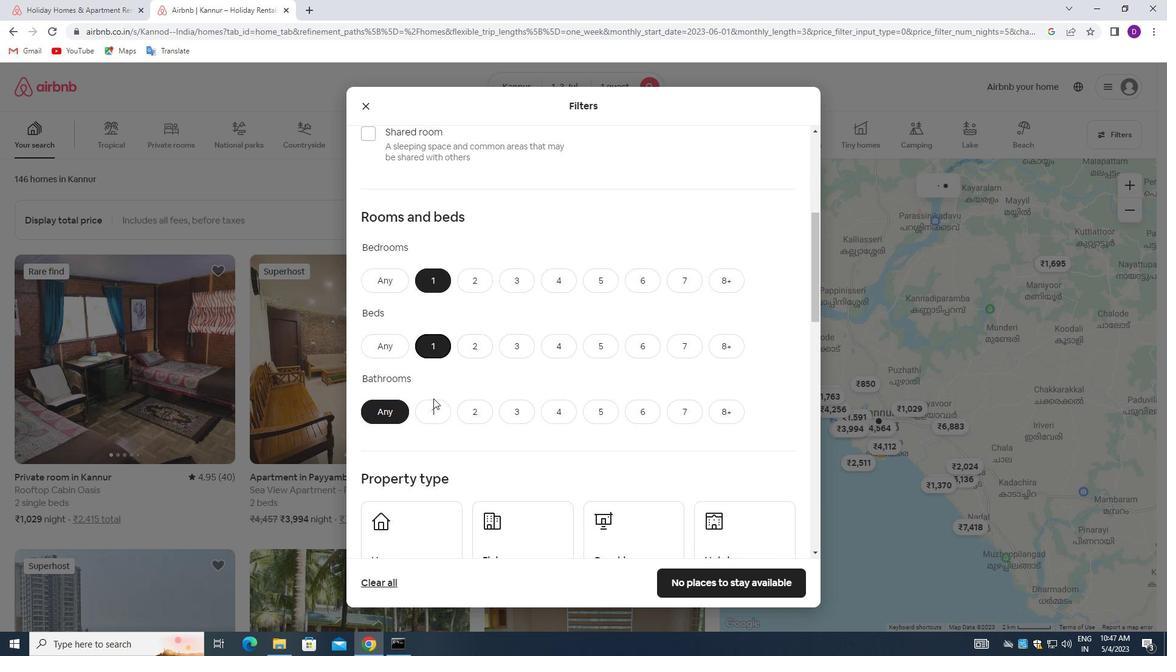 
Action: Mouse pressed left at (433, 409)
Screenshot: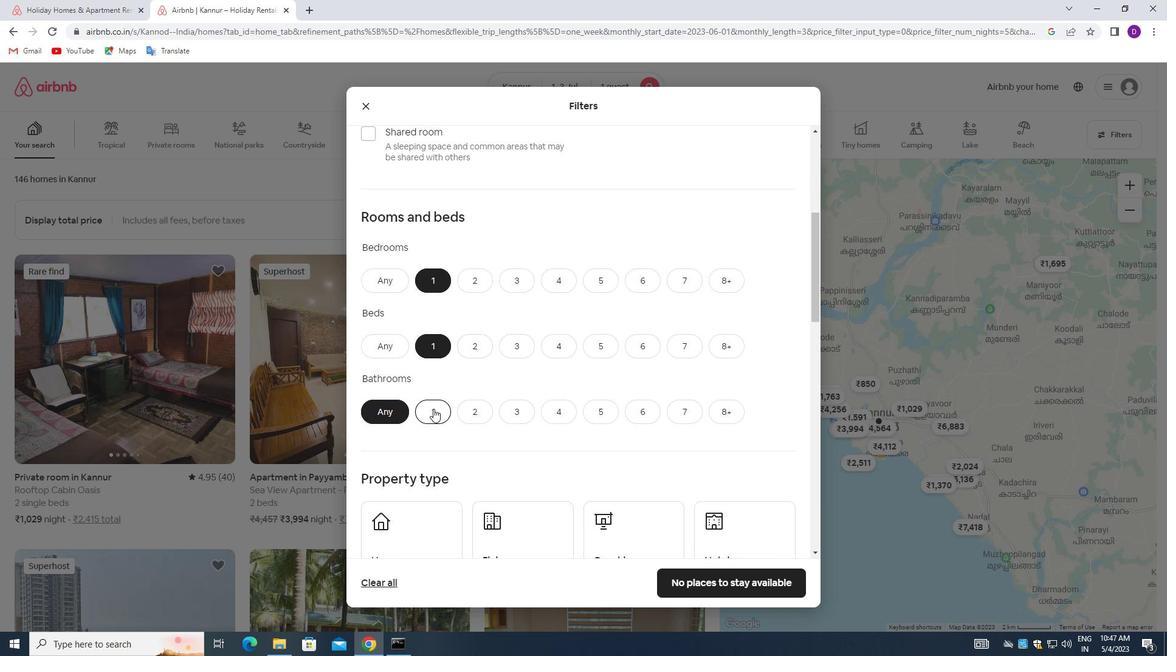 
Action: Mouse moved to (509, 342)
Screenshot: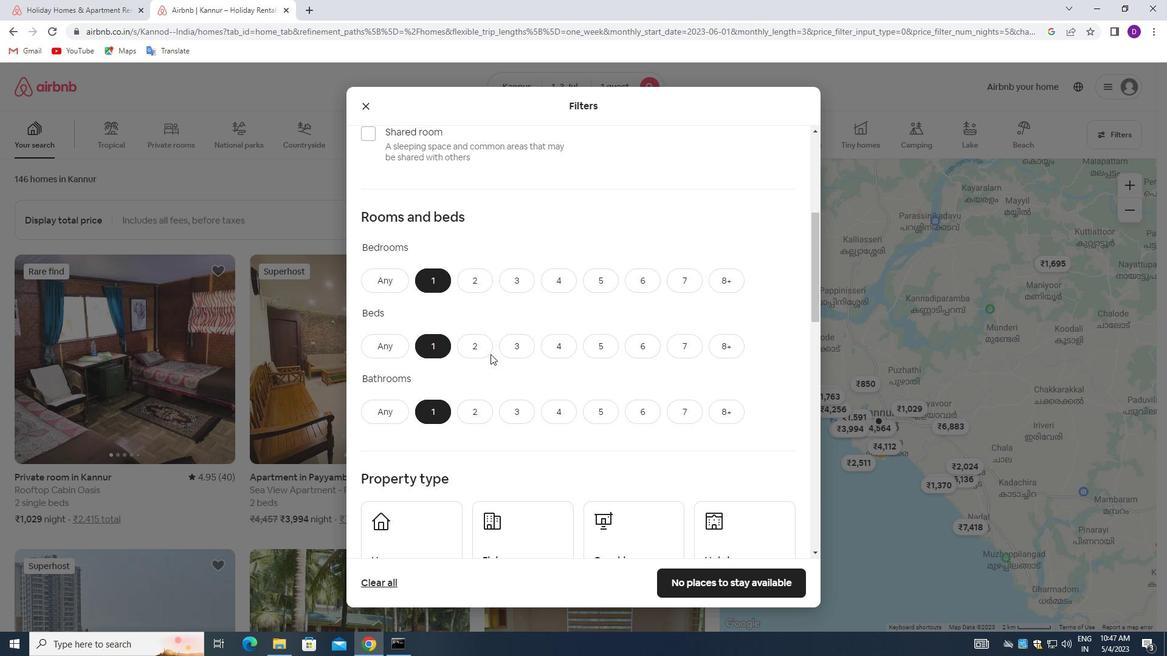 
Action: Mouse scrolled (509, 342) with delta (0, 0)
Screenshot: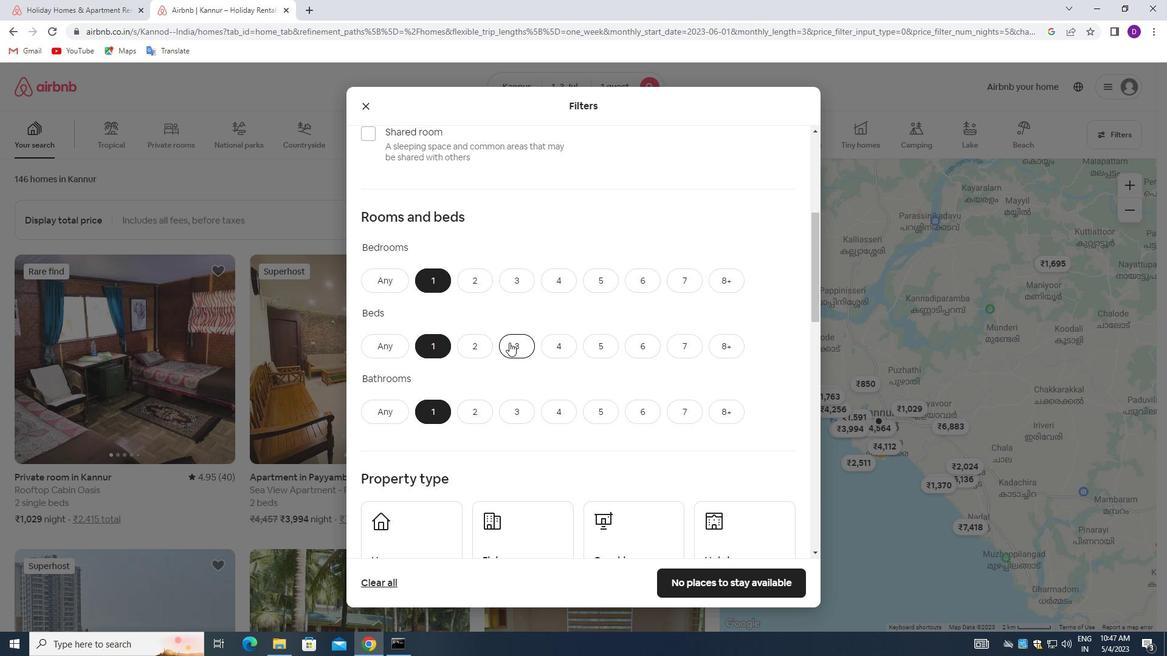 
Action: Mouse scrolled (509, 342) with delta (0, 0)
Screenshot: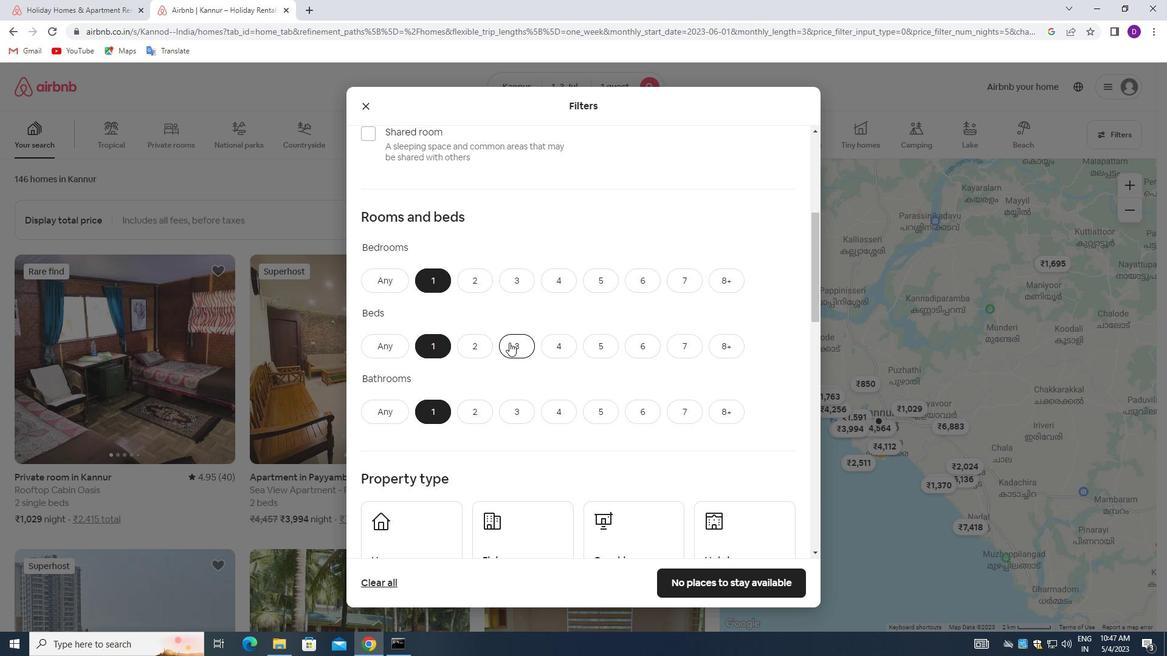 
Action: Mouse scrolled (509, 342) with delta (0, 0)
Screenshot: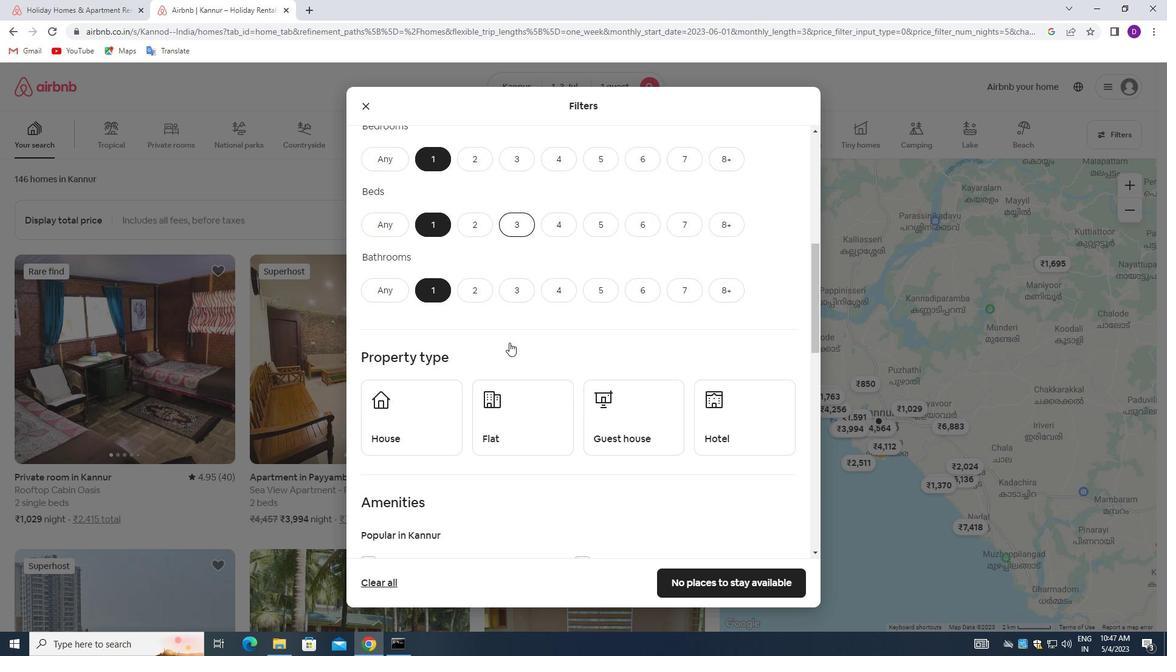 
Action: Mouse moved to (429, 355)
Screenshot: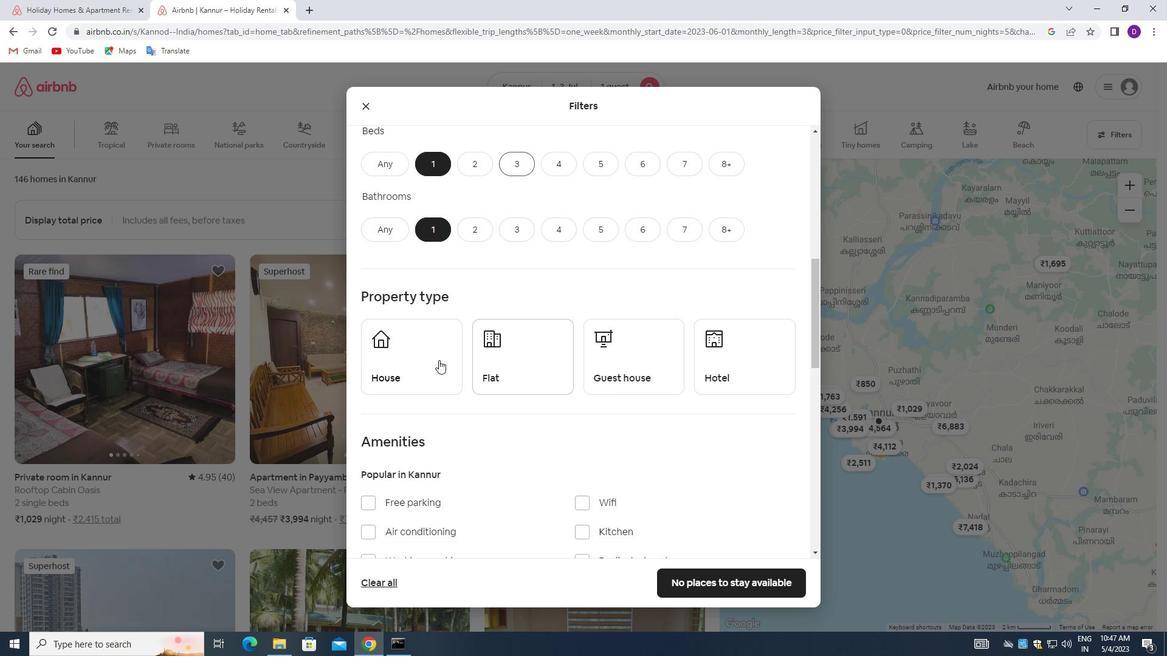 
Action: Mouse pressed left at (429, 355)
Screenshot: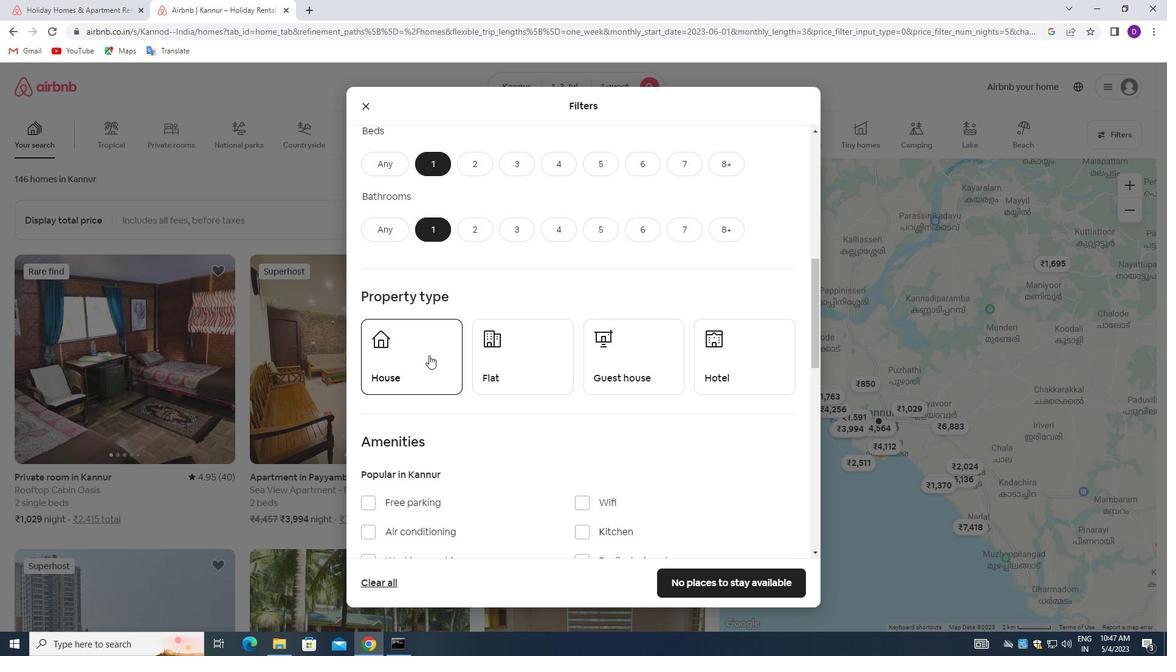 
Action: Mouse moved to (550, 355)
Screenshot: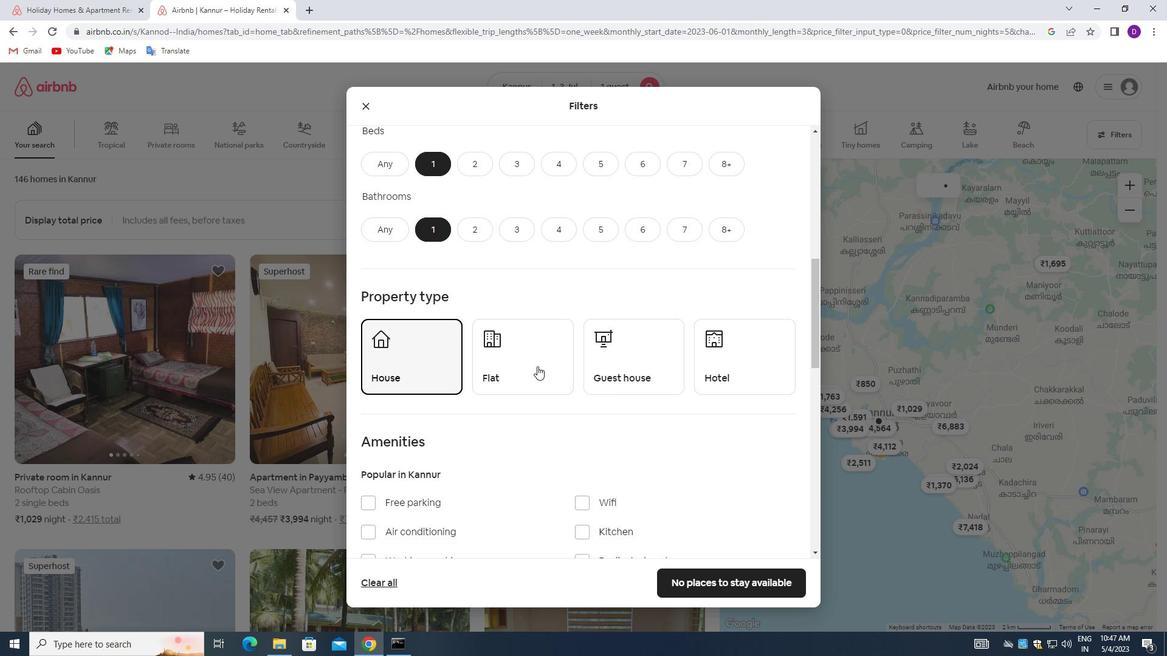 
Action: Mouse pressed left at (550, 355)
Screenshot: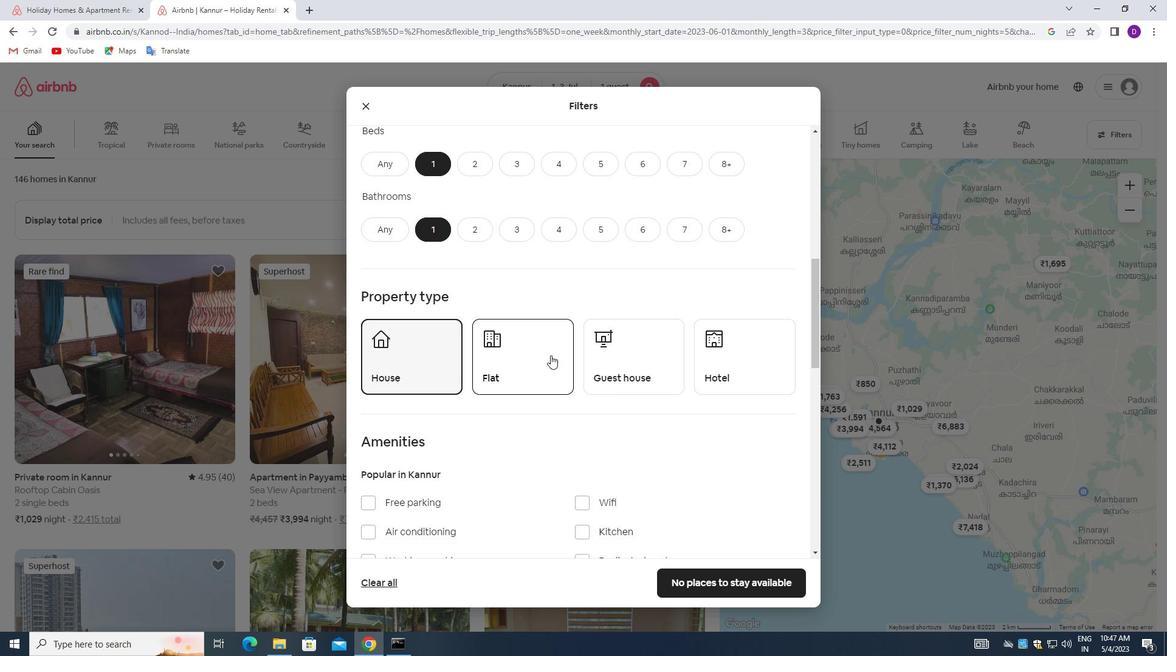 
Action: Mouse moved to (623, 348)
Screenshot: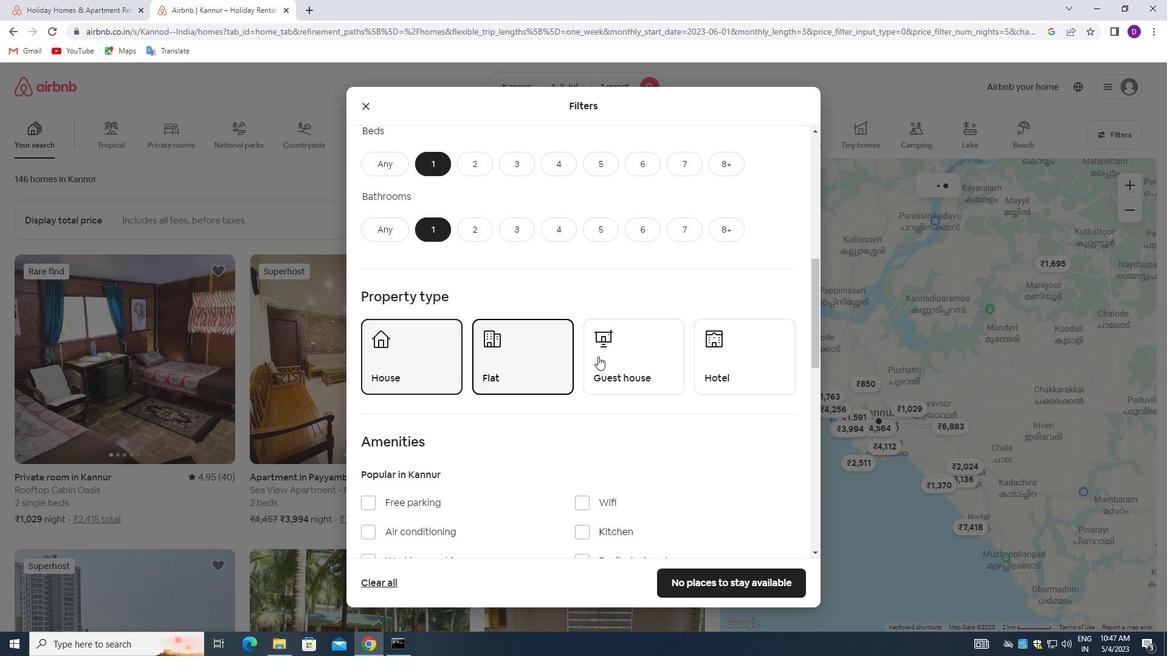 
Action: Mouse pressed left at (623, 348)
Screenshot: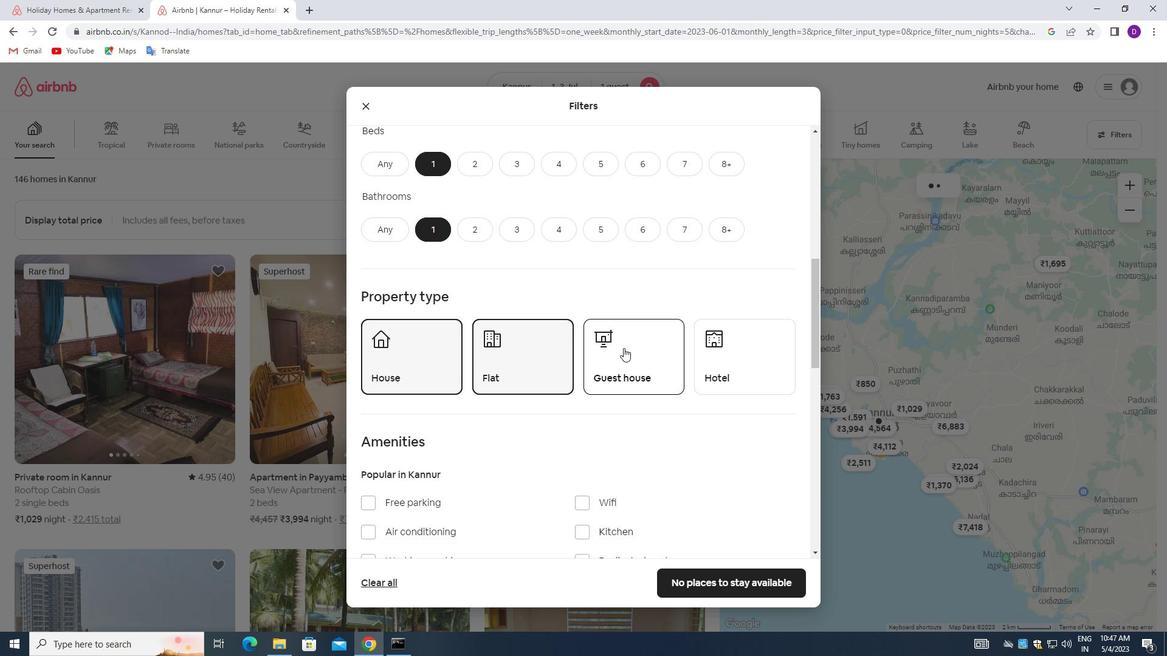
Action: Mouse moved to (737, 357)
Screenshot: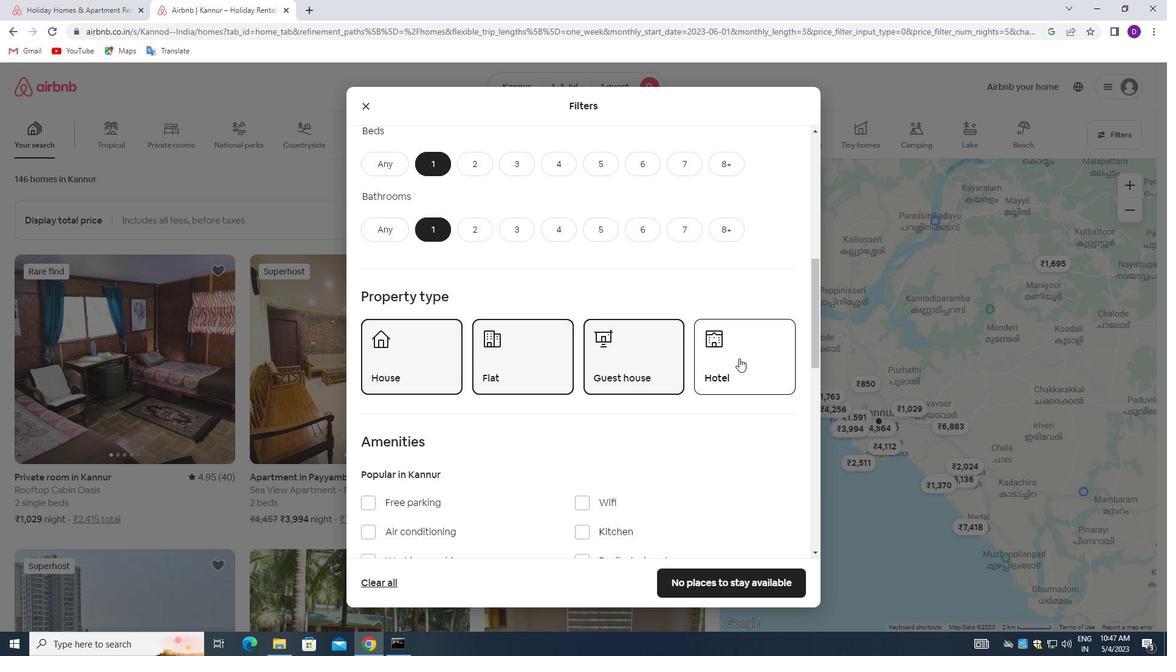 
Action: Mouse pressed left at (737, 357)
Screenshot: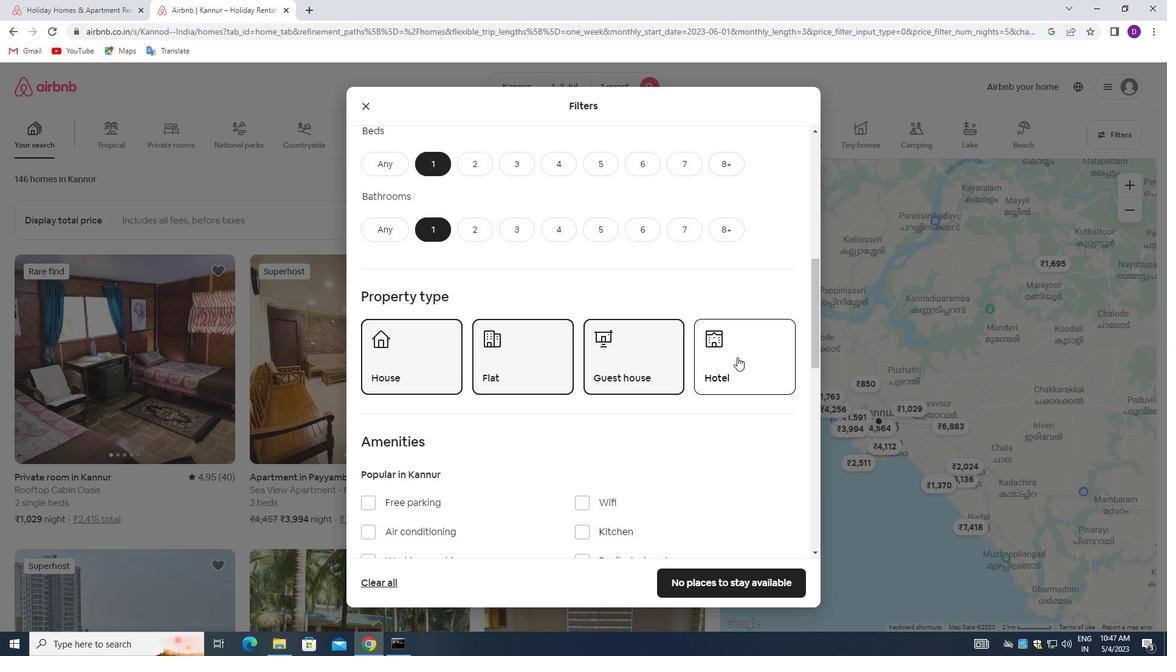 
Action: Mouse moved to (509, 368)
Screenshot: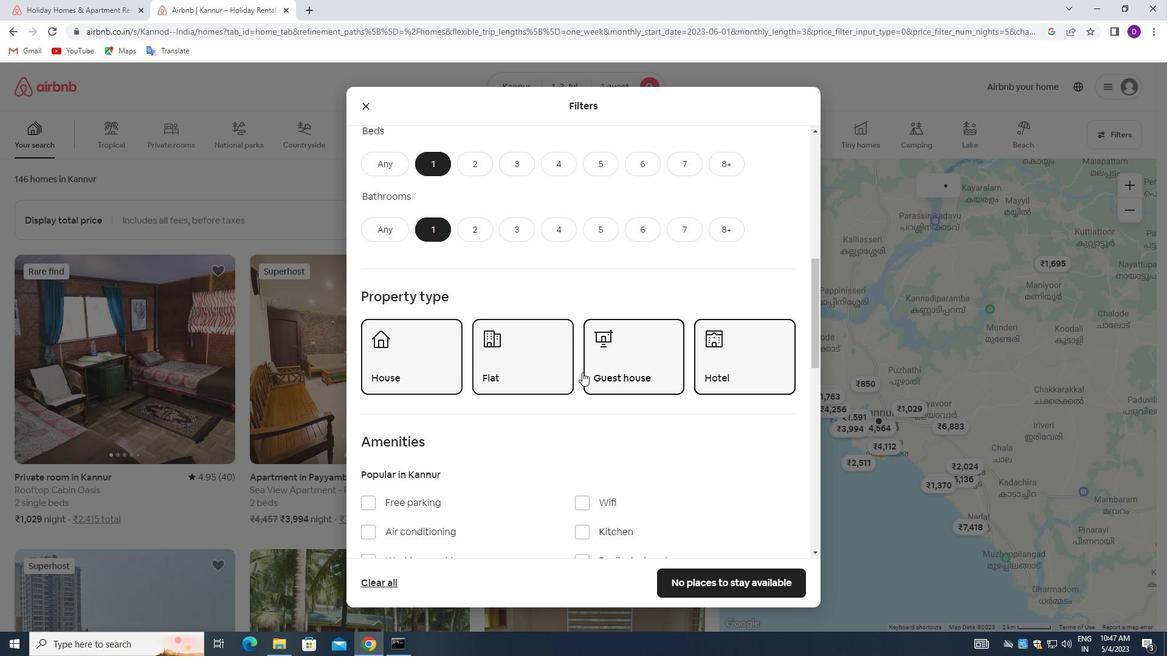 
Action: Mouse scrolled (509, 367) with delta (0, 0)
Screenshot: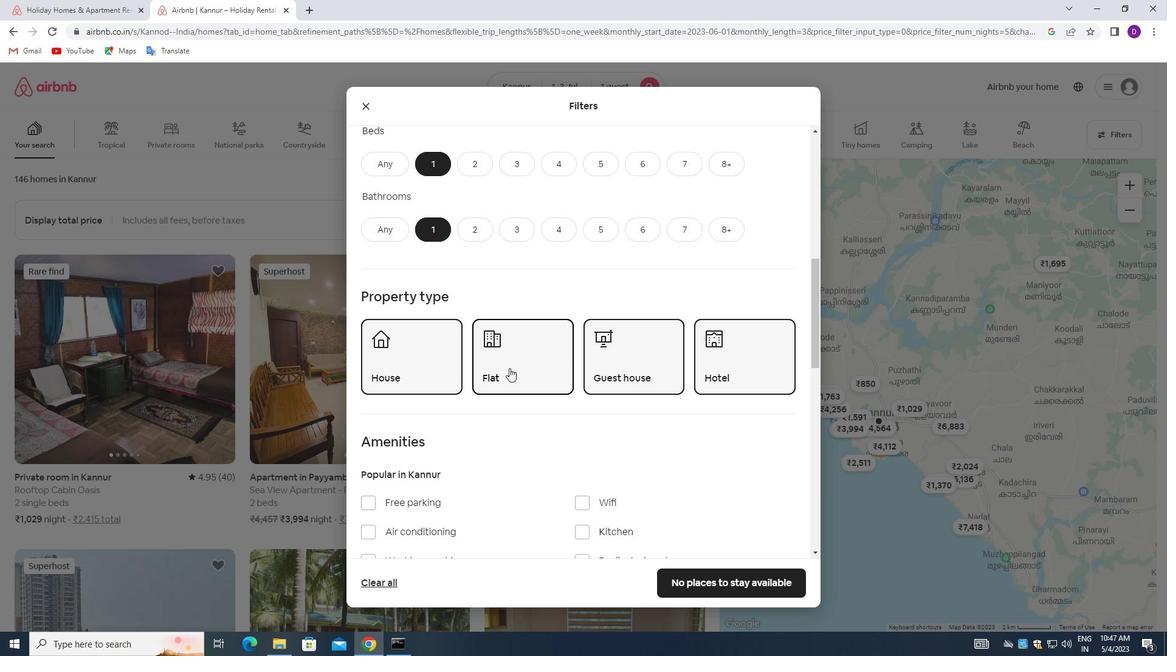 
Action: Mouse scrolled (509, 367) with delta (0, 0)
Screenshot: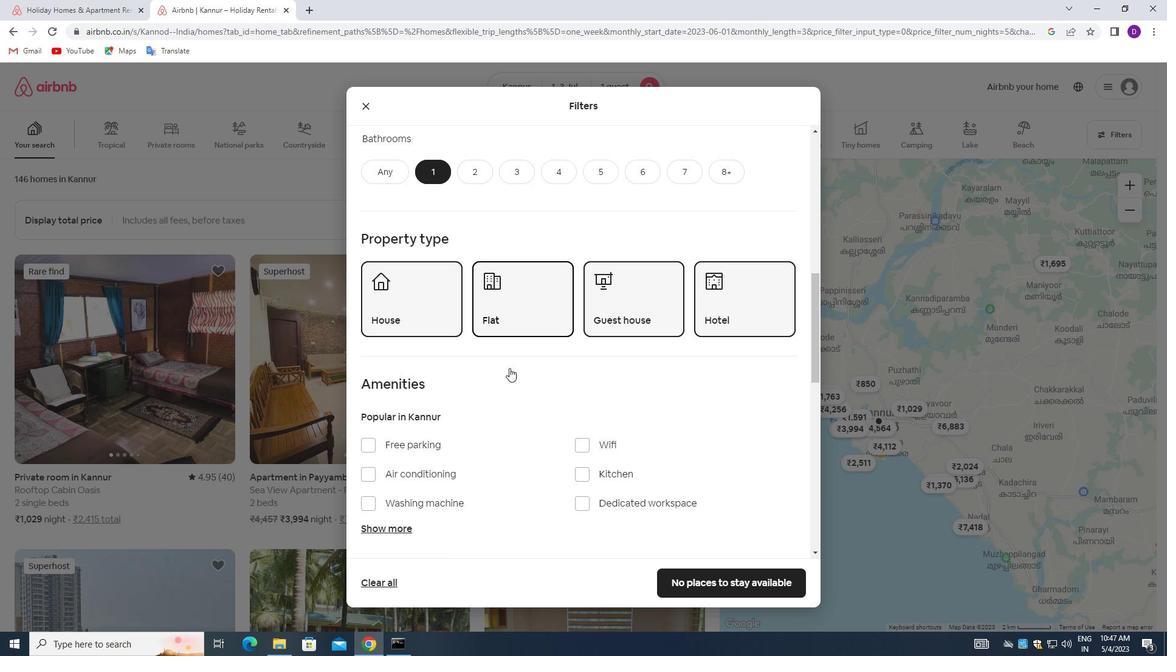 
Action: Mouse moved to (510, 368)
Screenshot: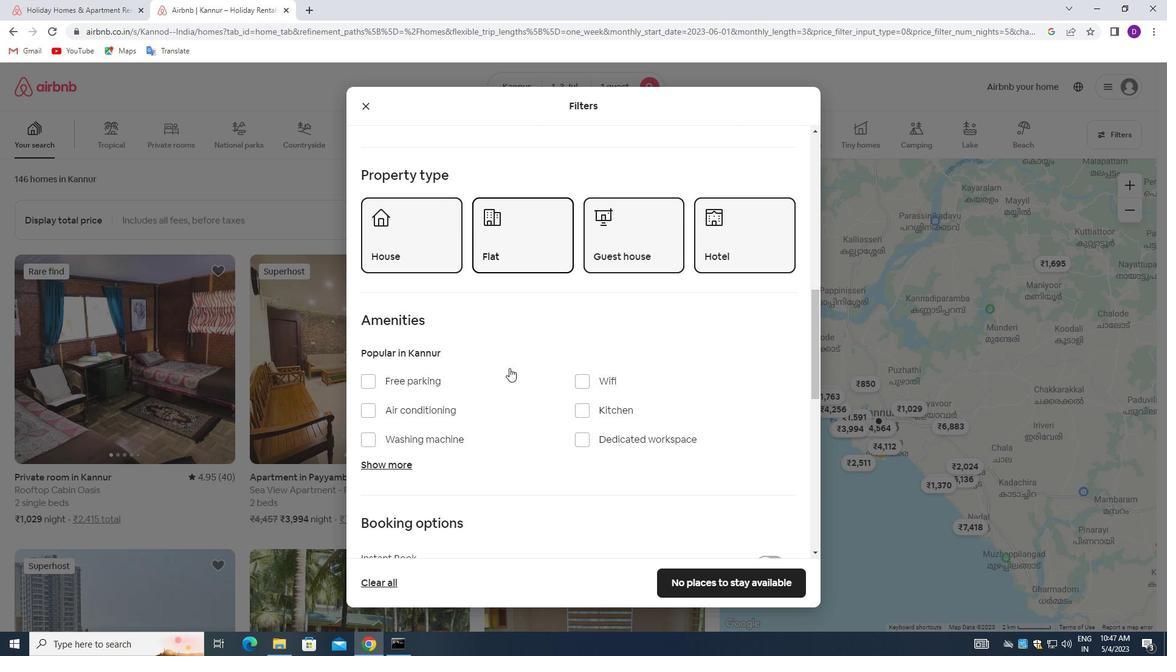 
Action: Mouse scrolled (510, 367) with delta (0, 0)
Screenshot: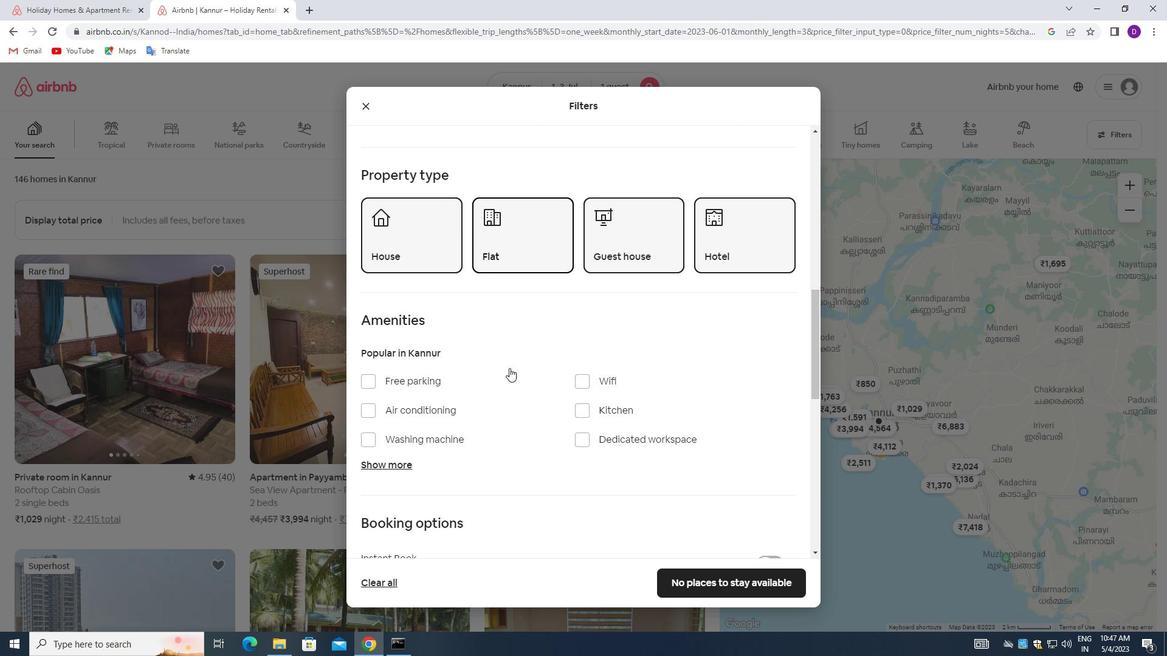 
Action: Mouse moved to (580, 324)
Screenshot: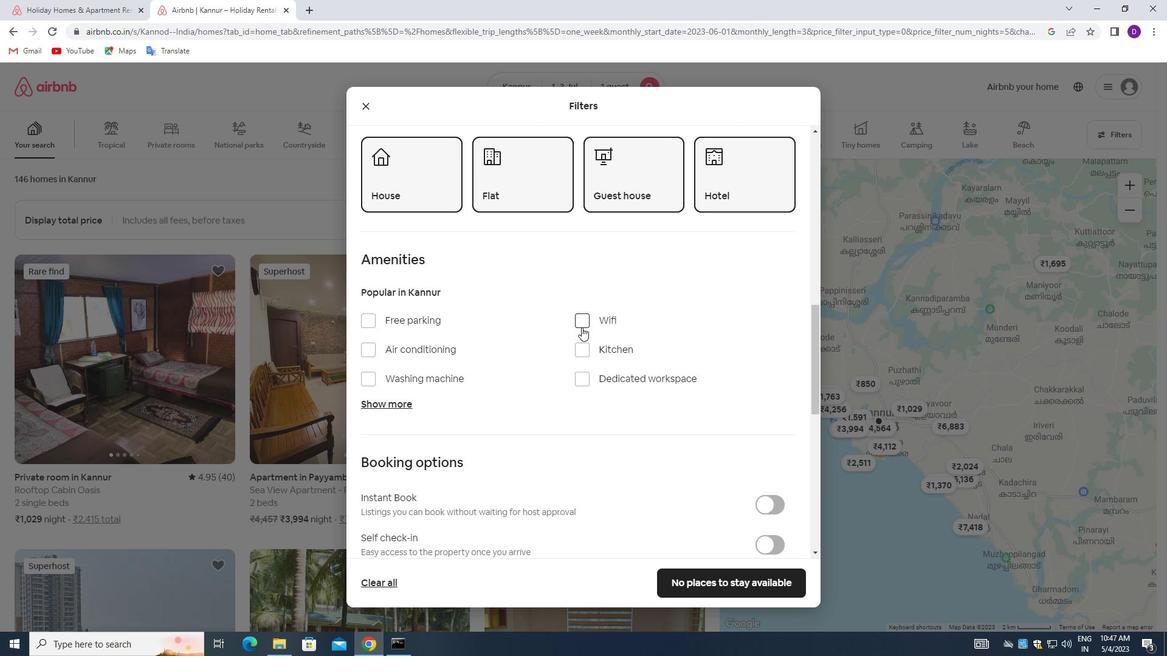 
Action: Mouse pressed left at (580, 324)
Screenshot: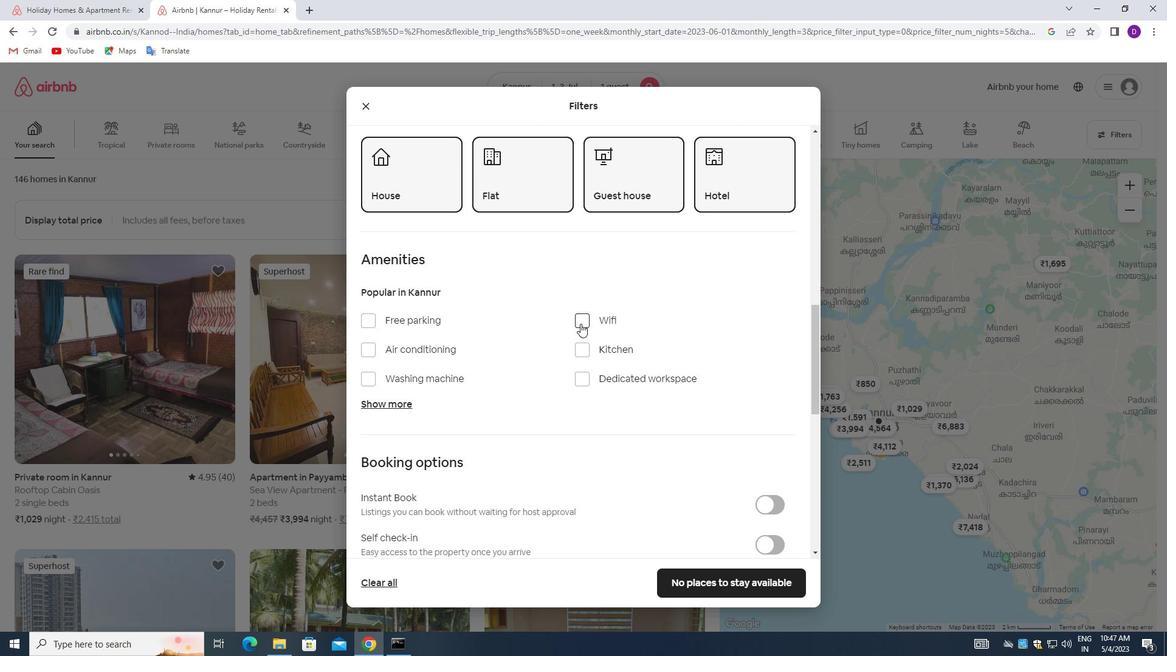 
Action: Mouse moved to (522, 349)
Screenshot: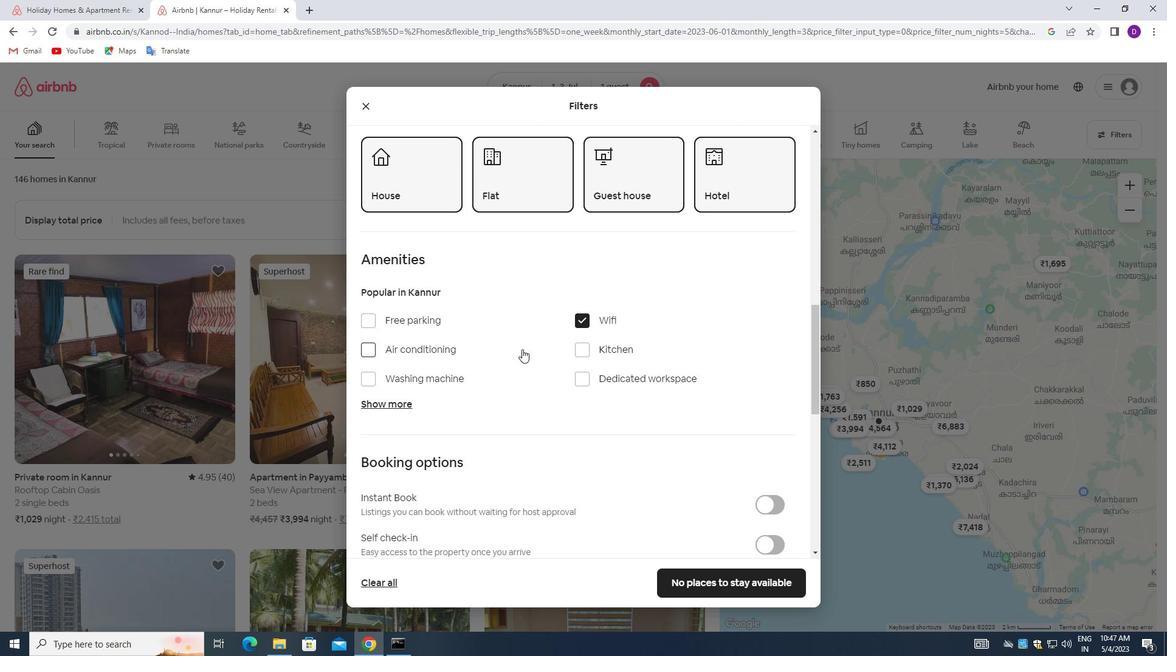 
Action: Mouse scrolled (522, 348) with delta (0, 0)
Screenshot: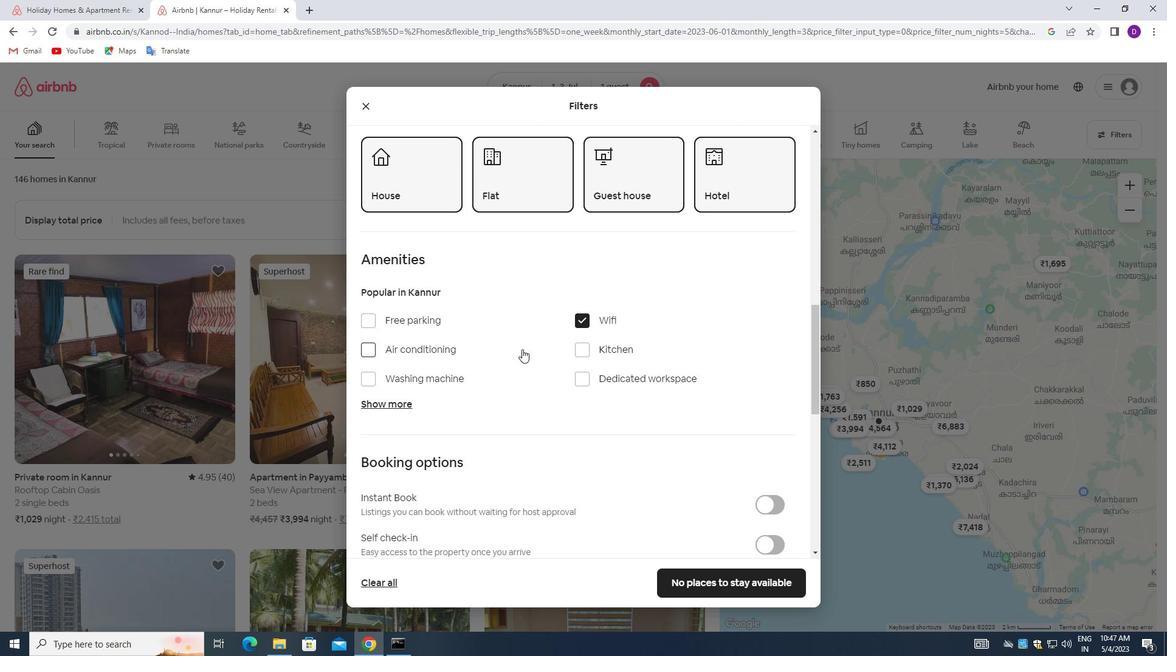 
Action: Mouse moved to (534, 348)
Screenshot: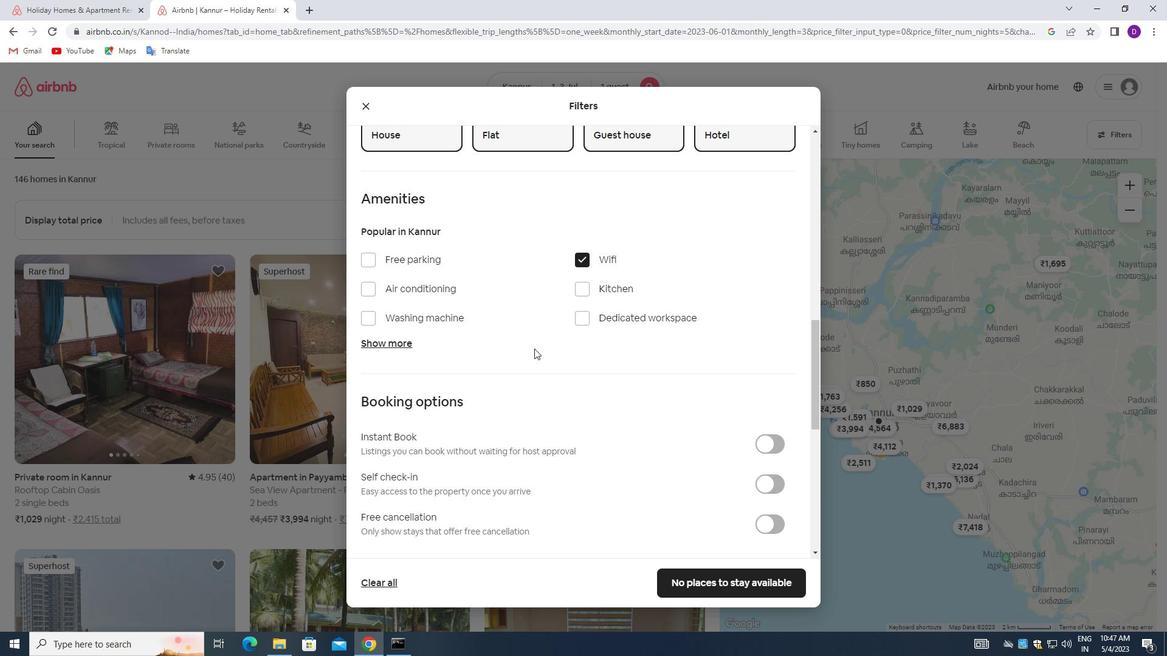 
Action: Mouse scrolled (534, 348) with delta (0, 0)
Screenshot: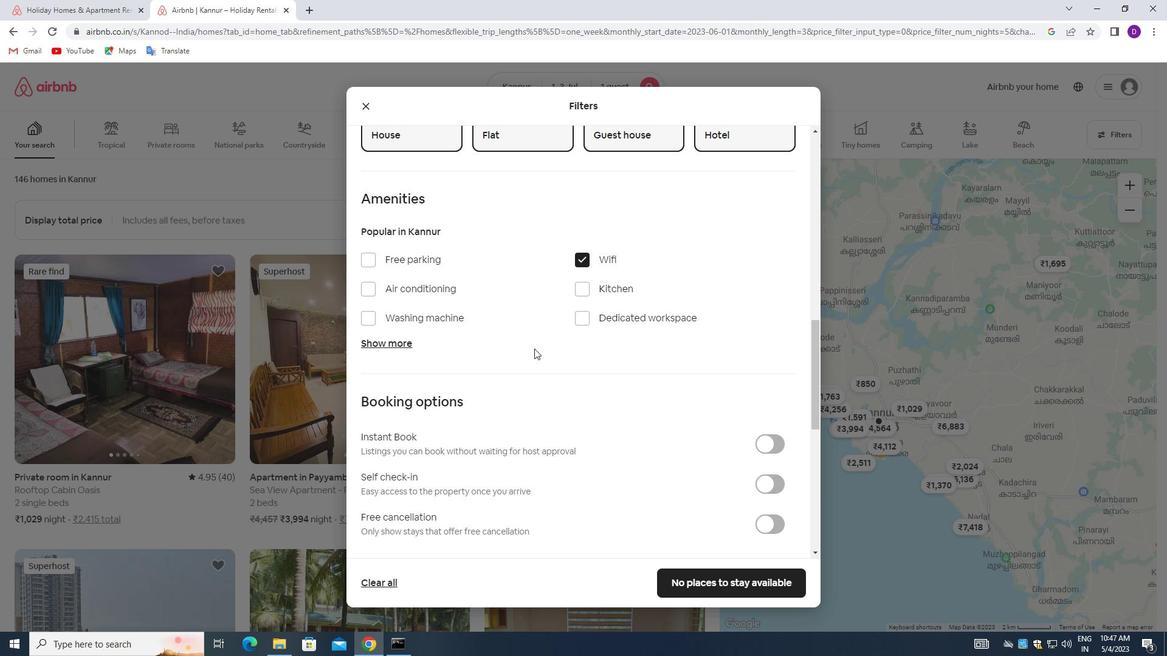 
Action: Mouse scrolled (534, 348) with delta (0, 0)
Screenshot: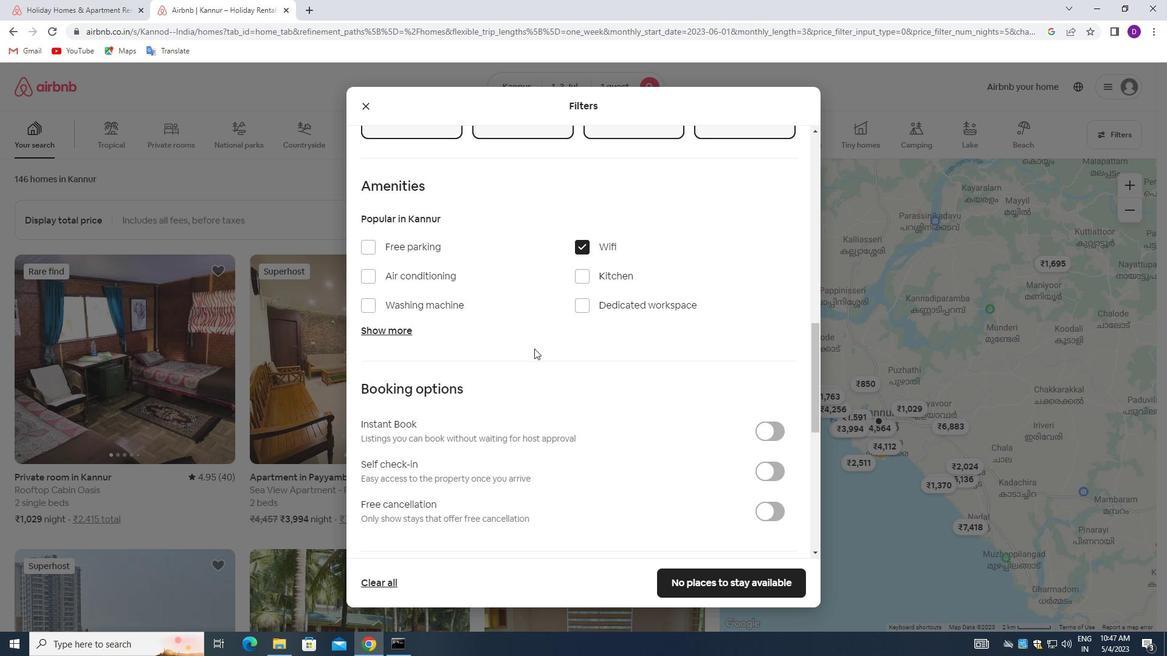 
Action: Mouse moved to (762, 362)
Screenshot: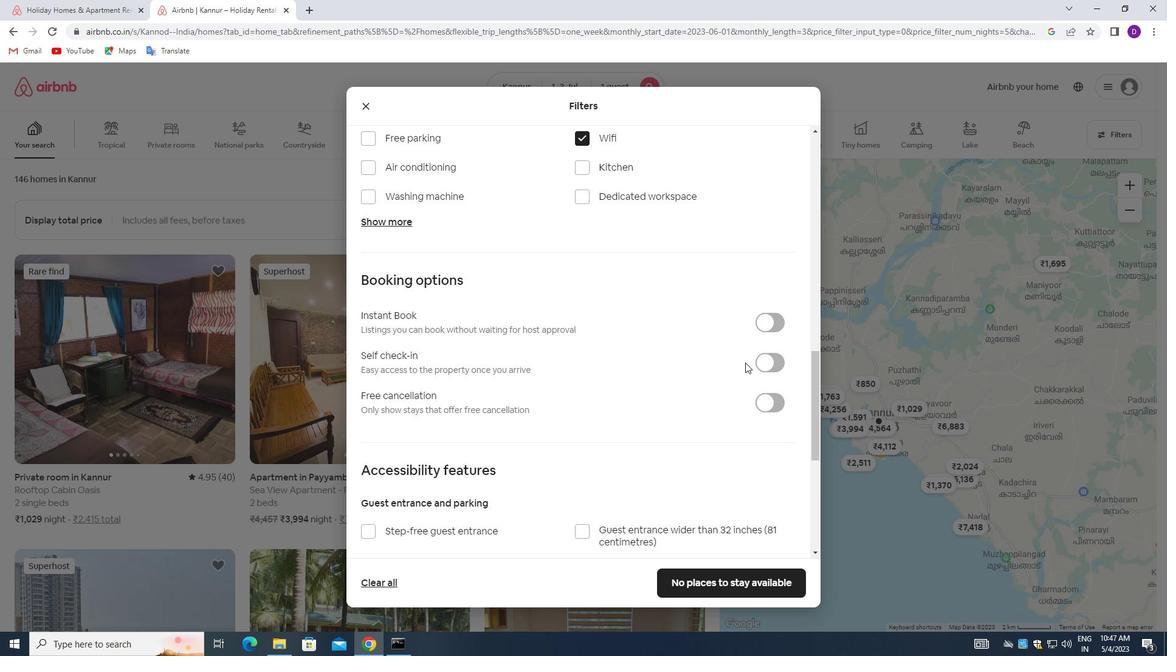 
Action: Mouse pressed left at (762, 362)
Screenshot: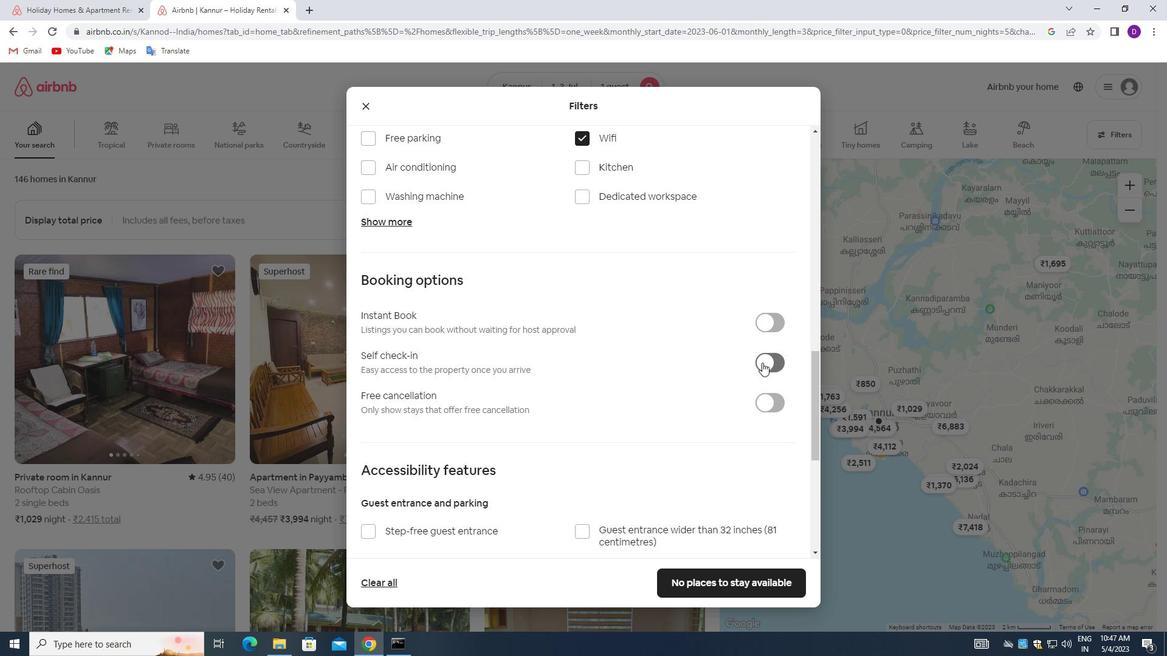 
Action: Mouse moved to (565, 362)
Screenshot: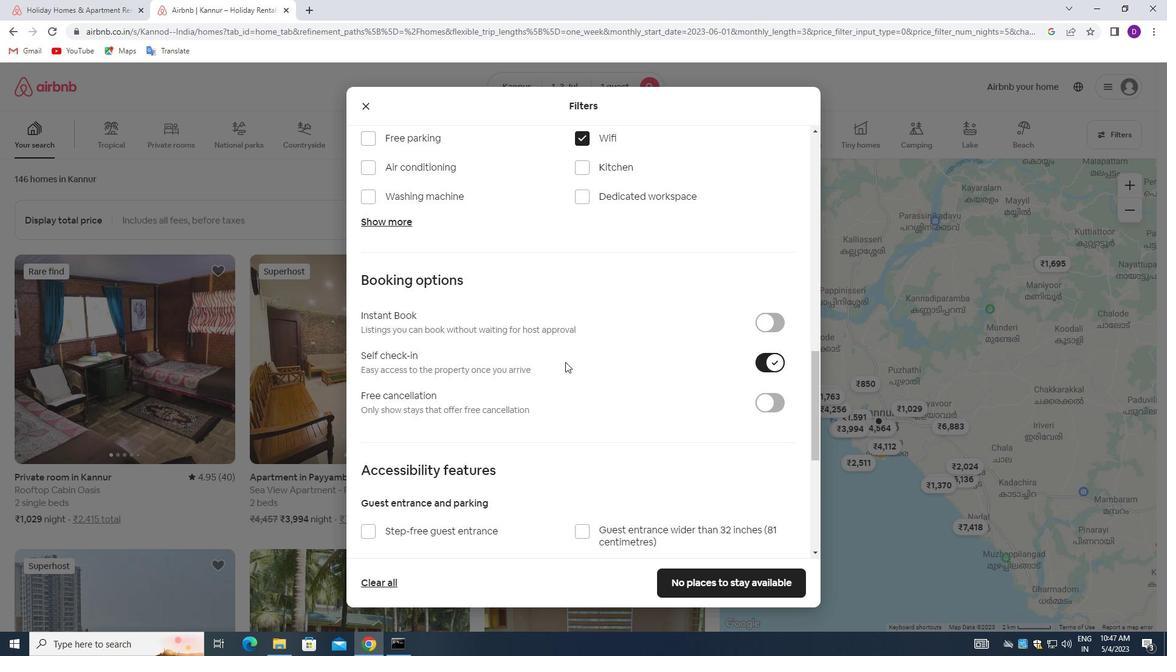
Action: Mouse scrolled (565, 361) with delta (0, 0)
Screenshot: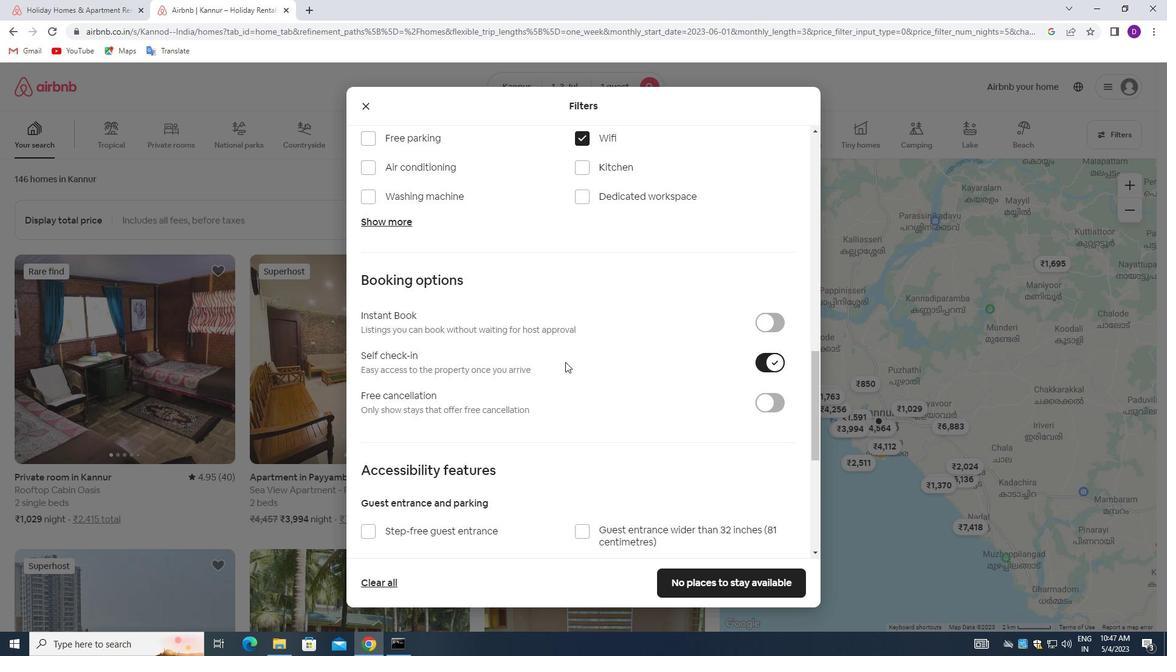 
Action: Mouse scrolled (565, 361) with delta (0, 0)
Screenshot: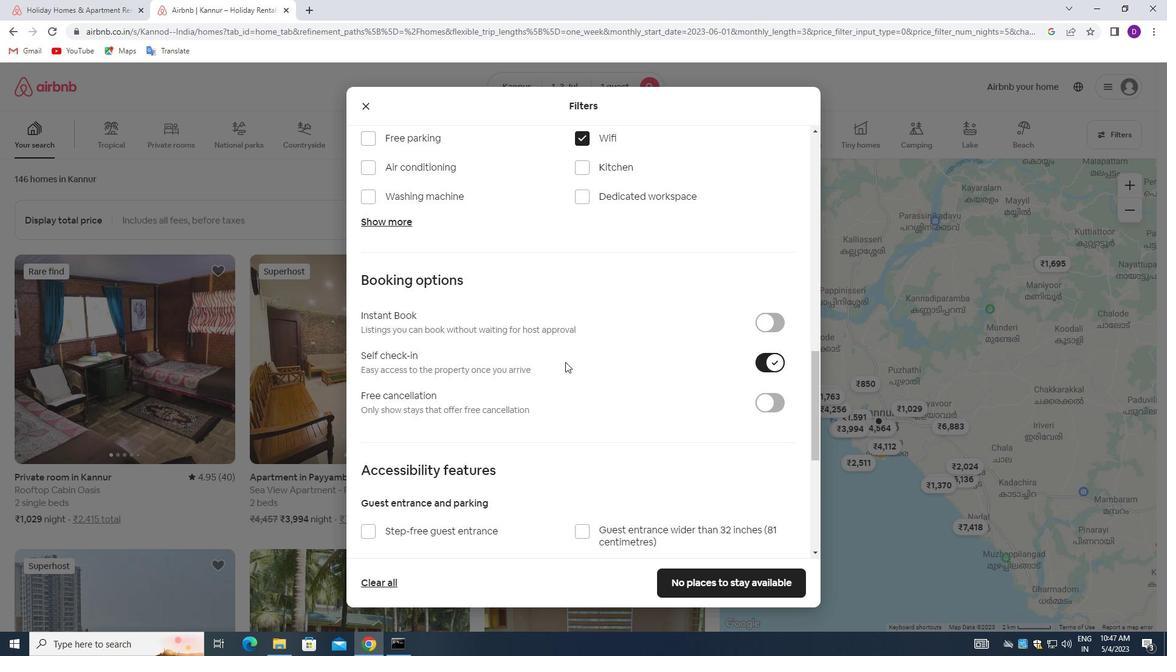 
Action: Mouse scrolled (565, 361) with delta (0, 0)
Screenshot: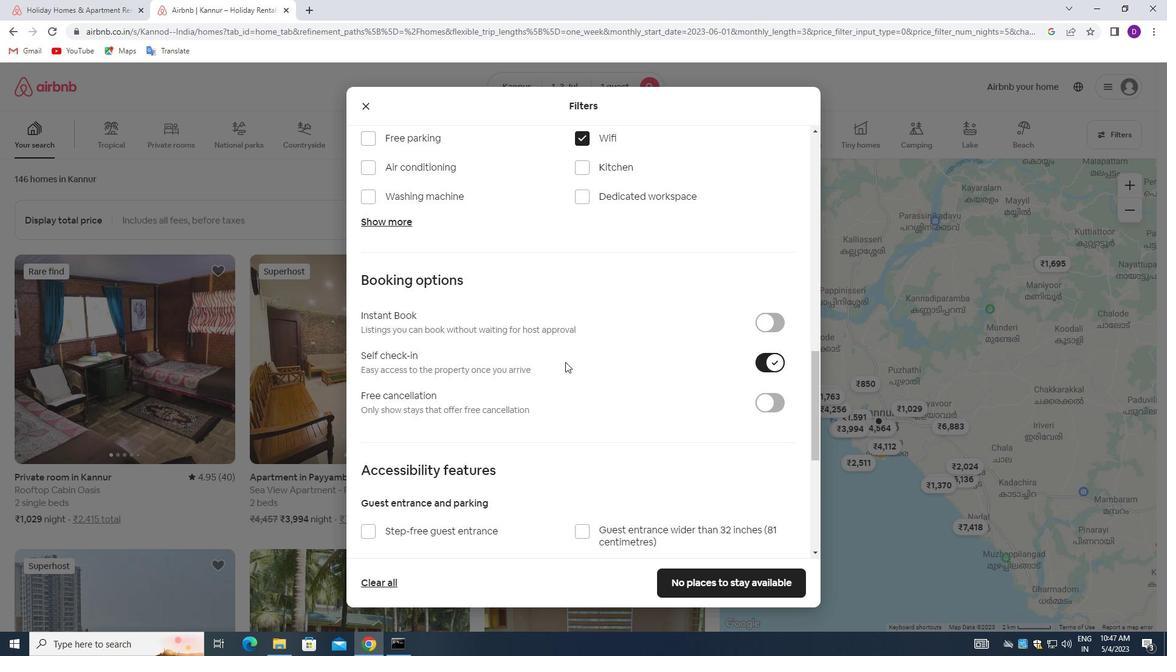 
Action: Mouse moved to (565, 362)
Screenshot: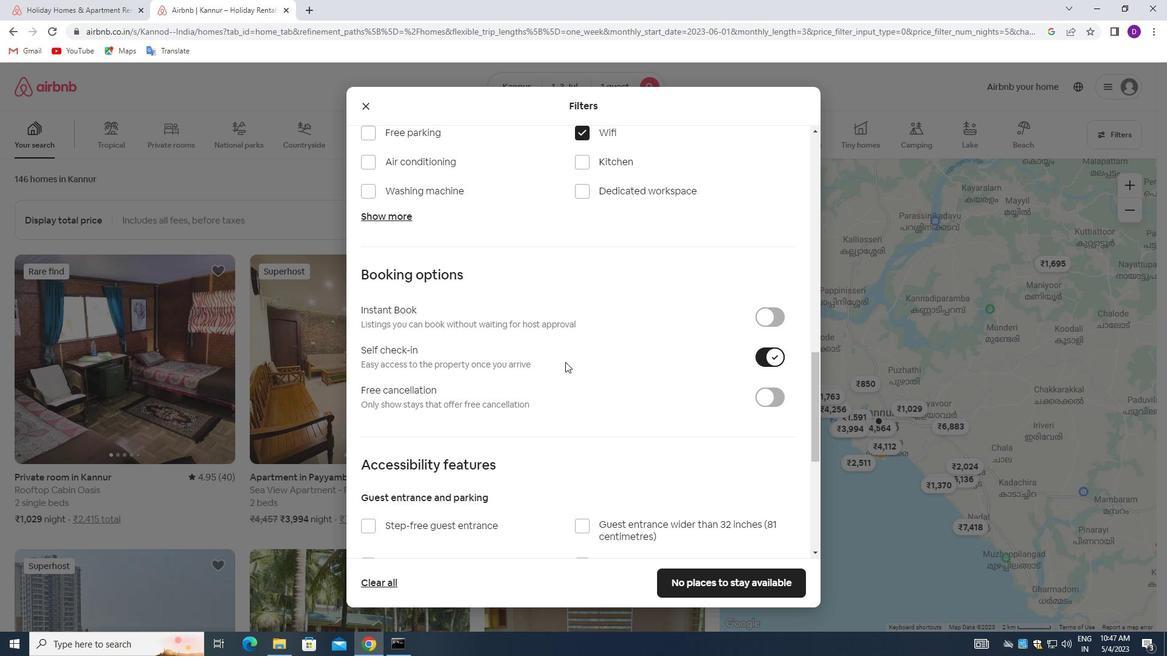 
Action: Mouse scrolled (565, 361) with delta (0, 0)
Screenshot: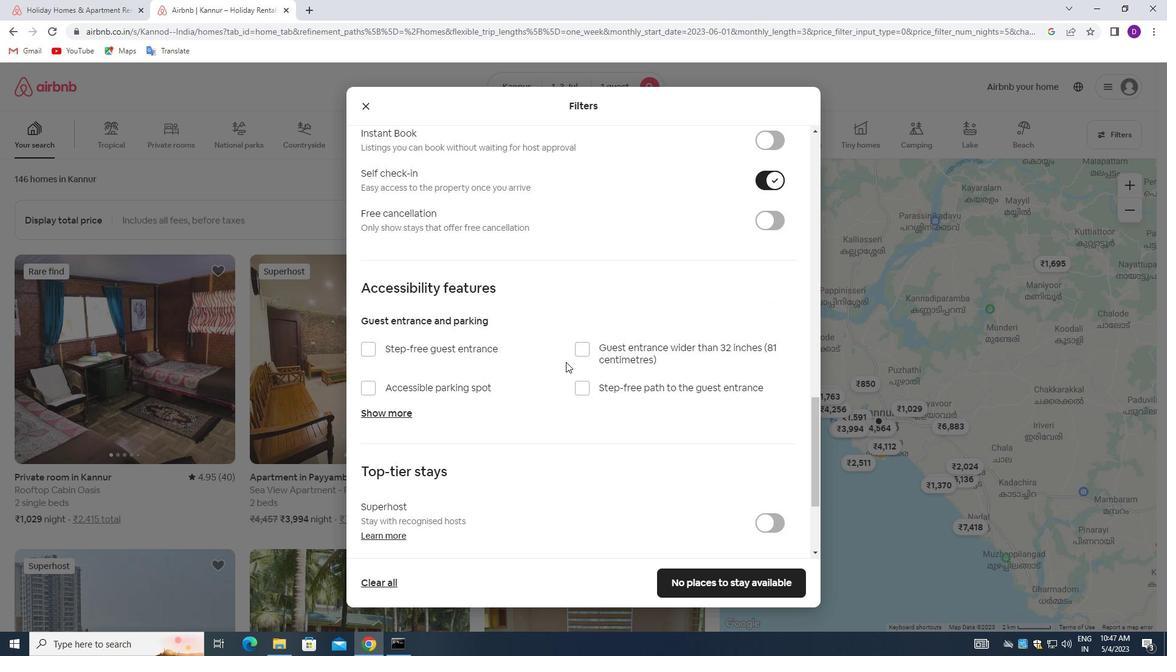 
Action: Mouse scrolled (565, 361) with delta (0, 0)
Screenshot: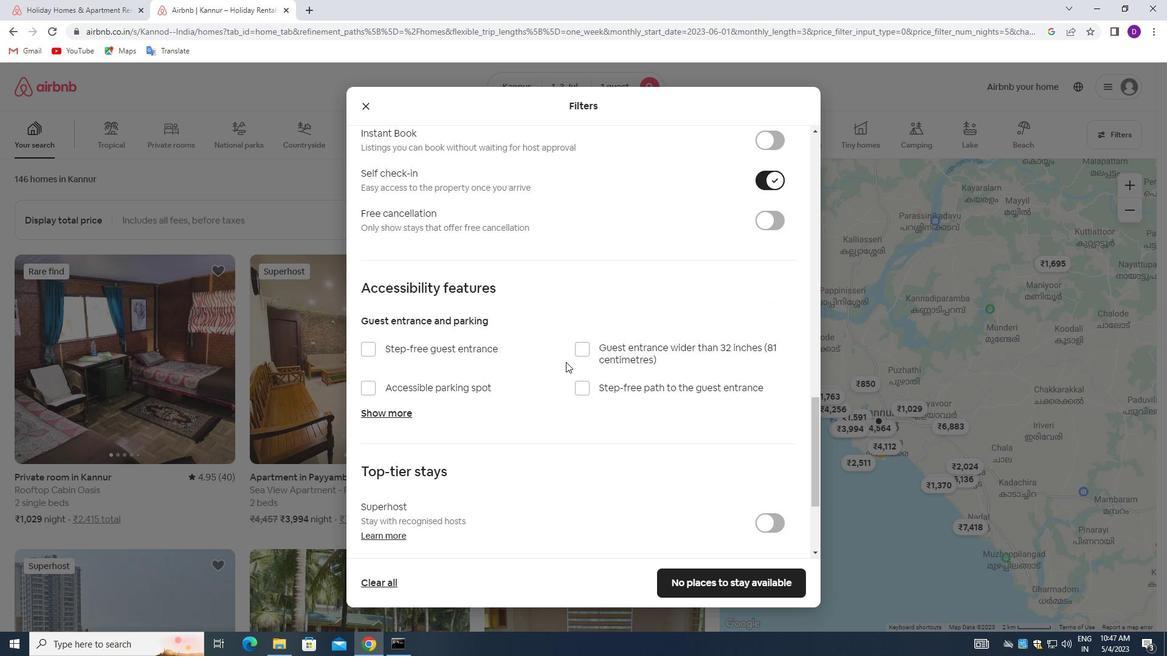 
Action: Mouse scrolled (565, 361) with delta (0, 0)
Screenshot: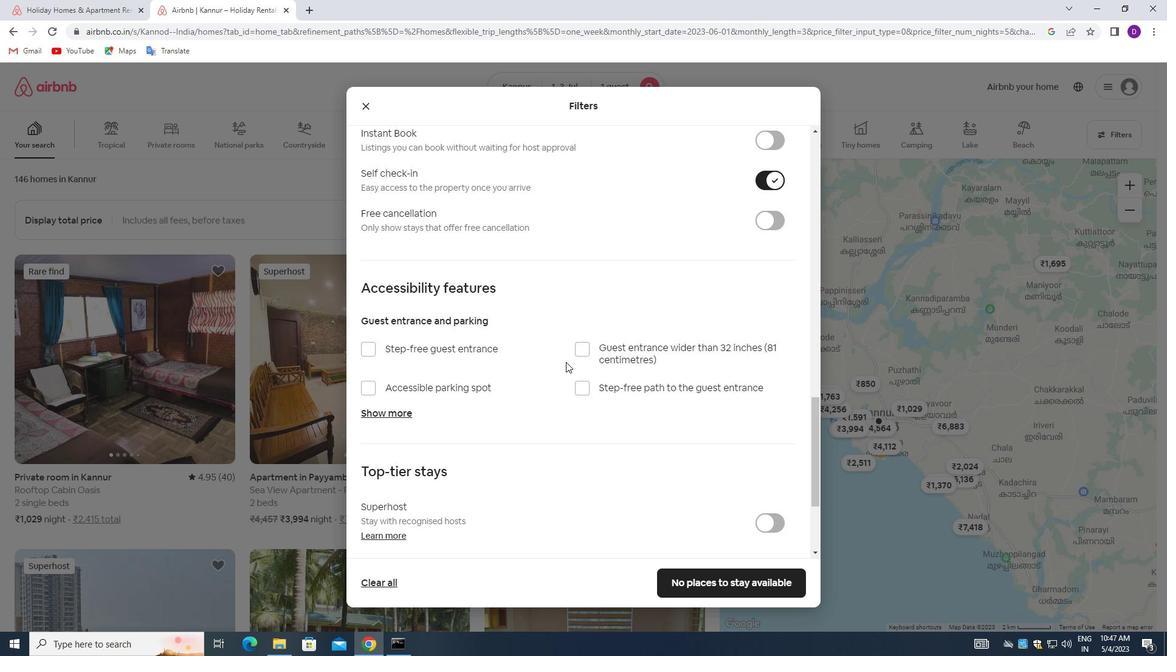 
Action: Mouse scrolled (565, 361) with delta (0, 0)
Screenshot: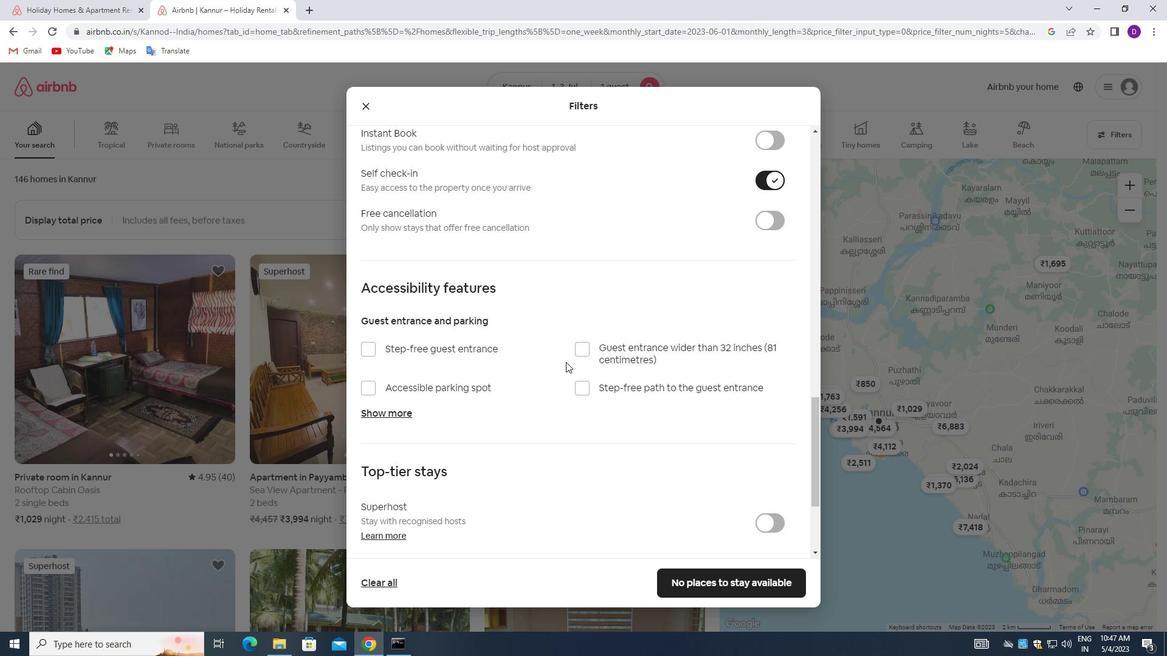 
Action: Mouse scrolled (565, 361) with delta (0, 0)
Screenshot: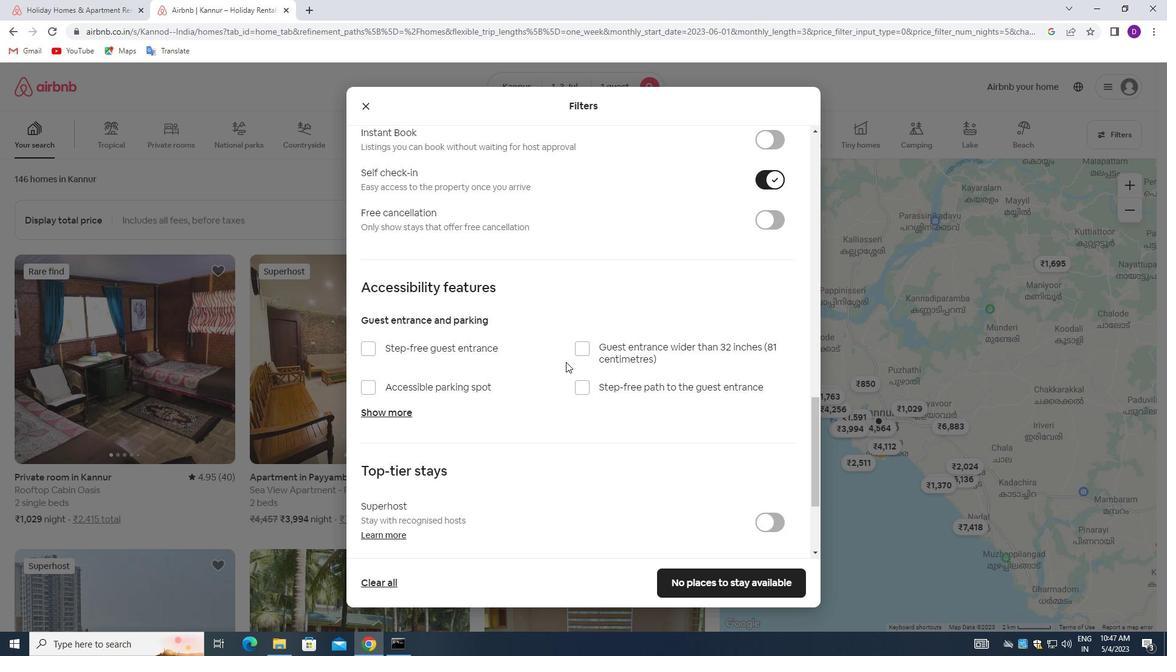 
Action: Mouse moved to (566, 362)
Screenshot: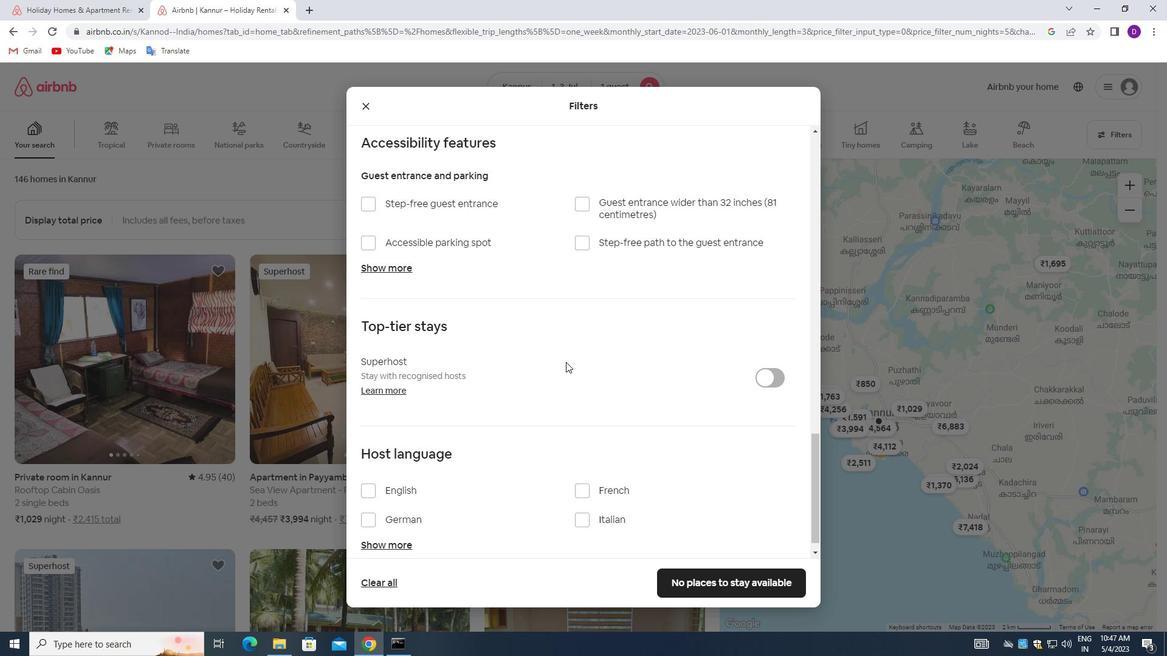 
Action: Mouse scrolled (566, 361) with delta (0, 0)
Screenshot: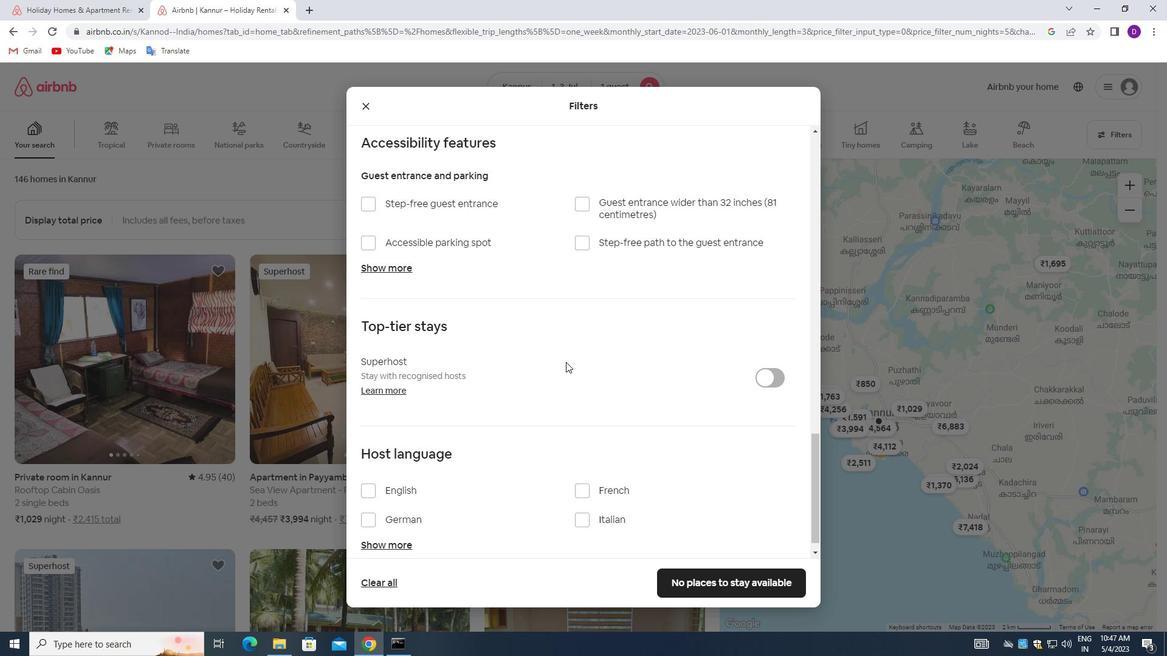
Action: Mouse scrolled (566, 361) with delta (0, 0)
Screenshot: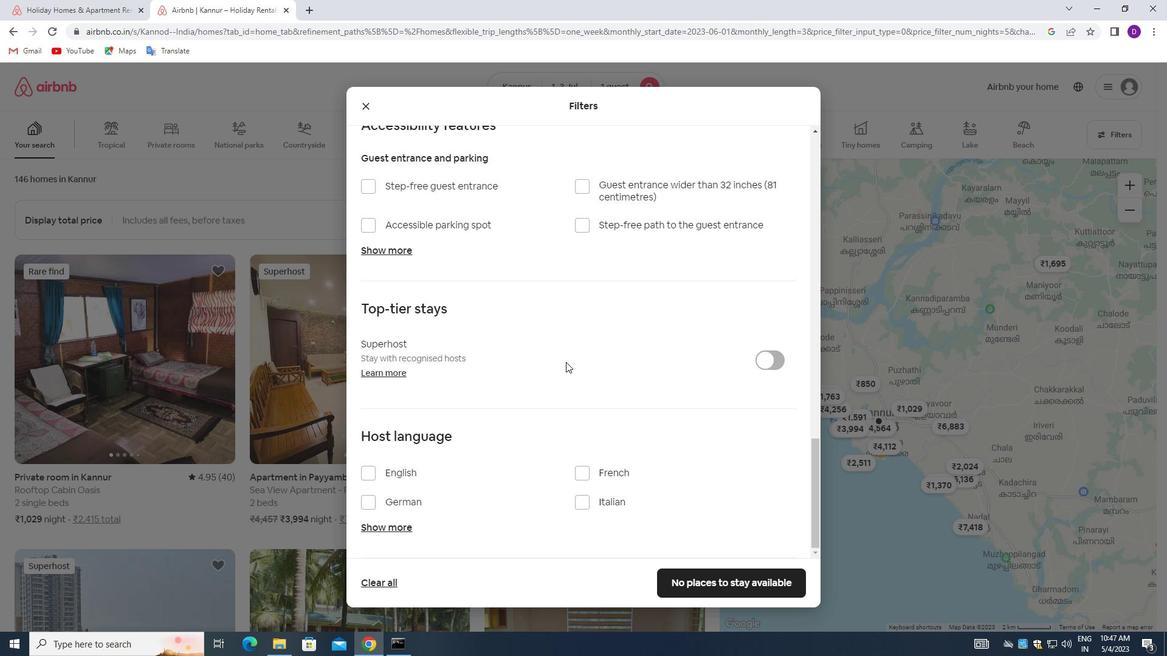 
Action: Mouse scrolled (566, 361) with delta (0, 0)
Screenshot: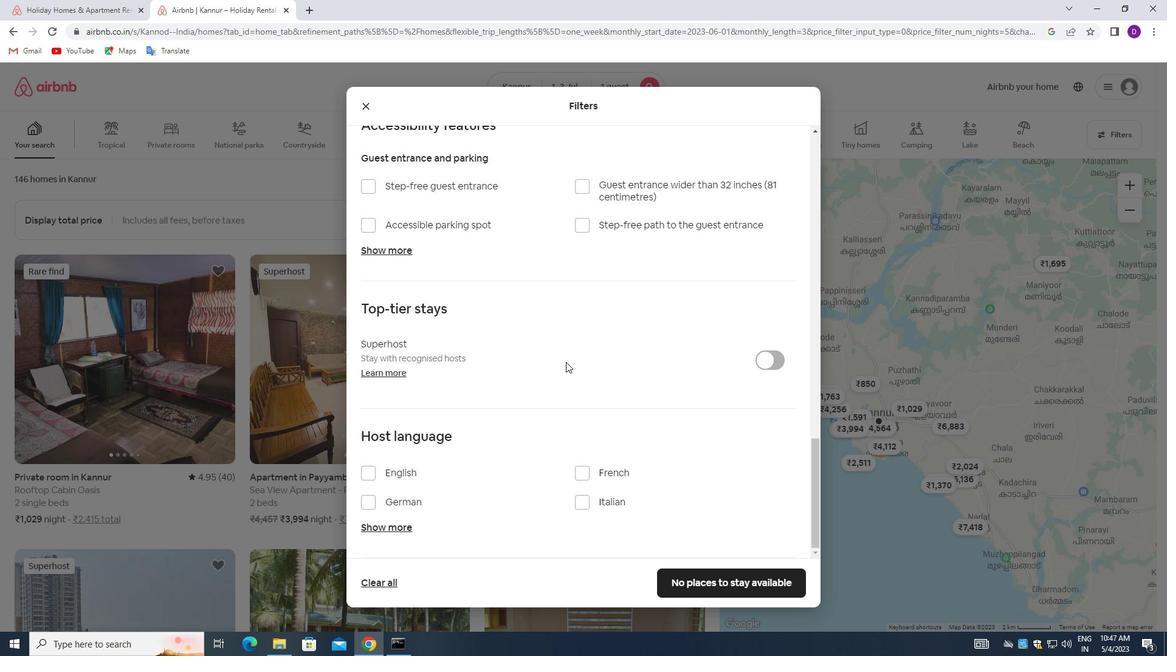 
Action: Mouse scrolled (566, 361) with delta (0, 0)
Screenshot: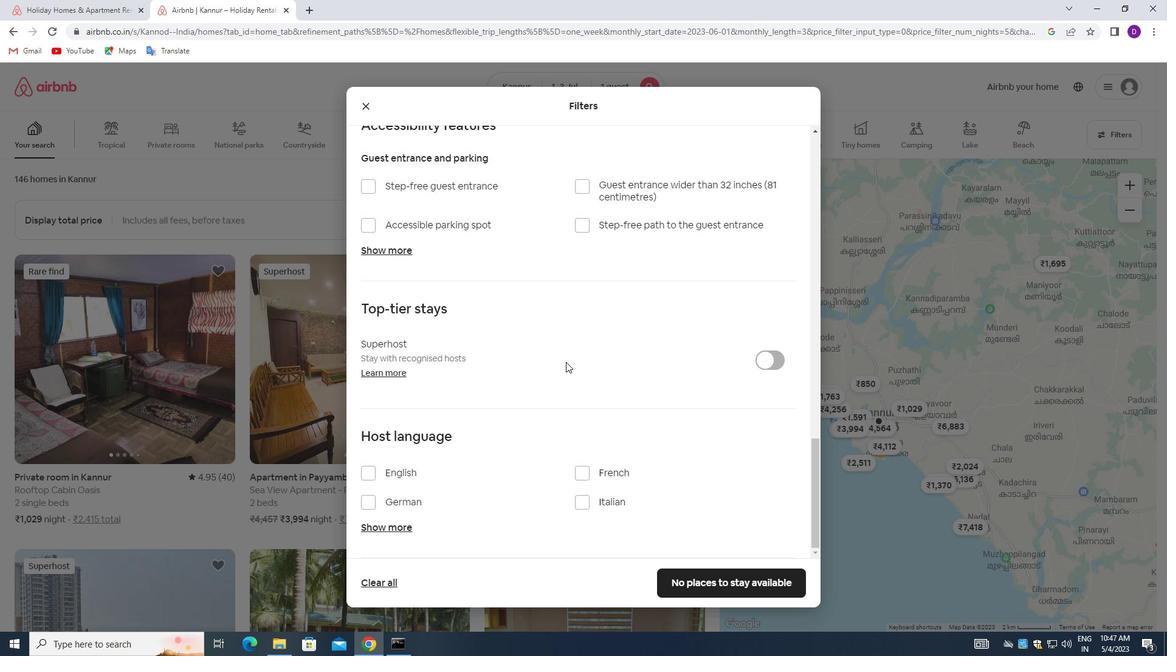 
Action: Mouse moved to (365, 472)
Screenshot: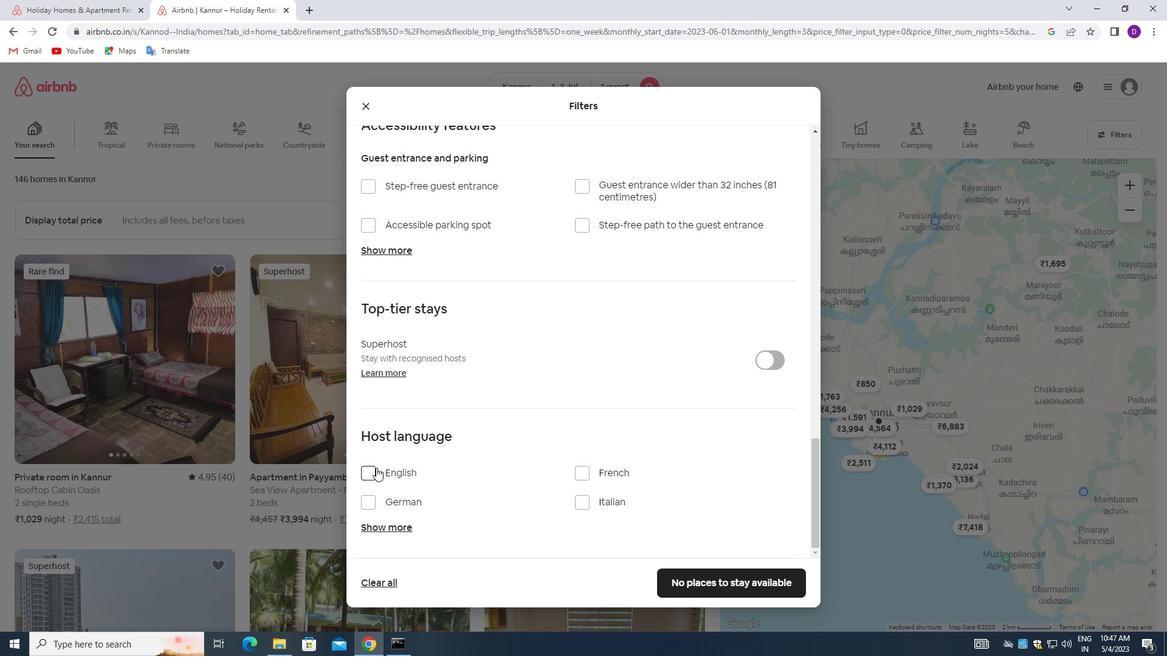 
Action: Mouse pressed left at (365, 472)
Screenshot: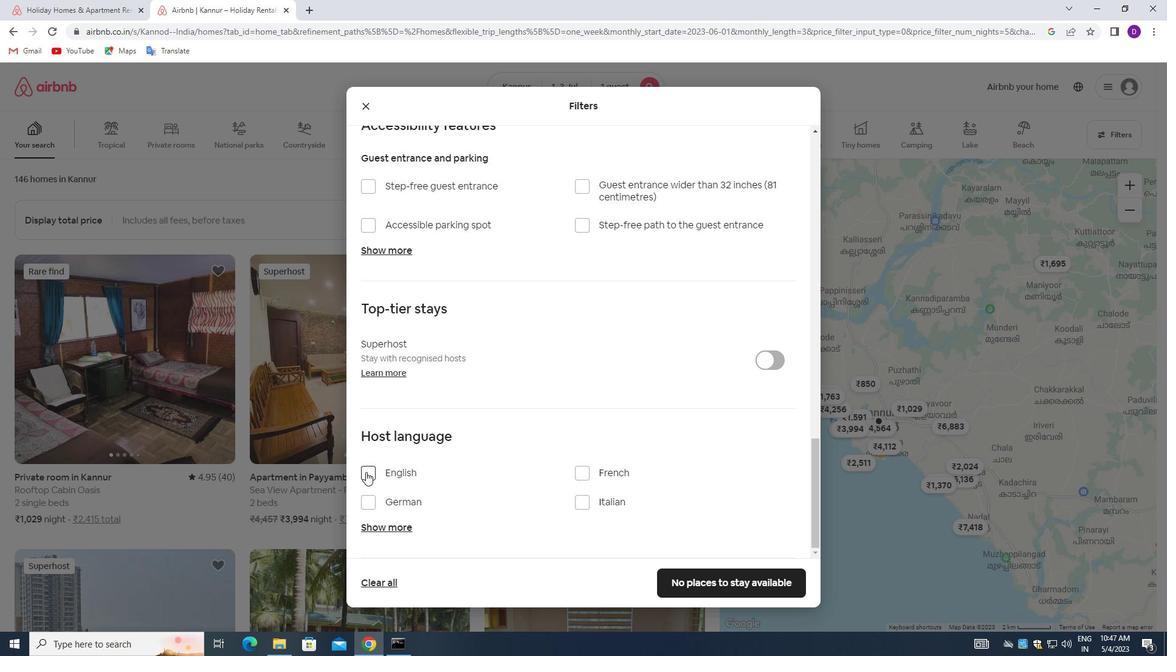 
Action: Mouse moved to (719, 578)
Screenshot: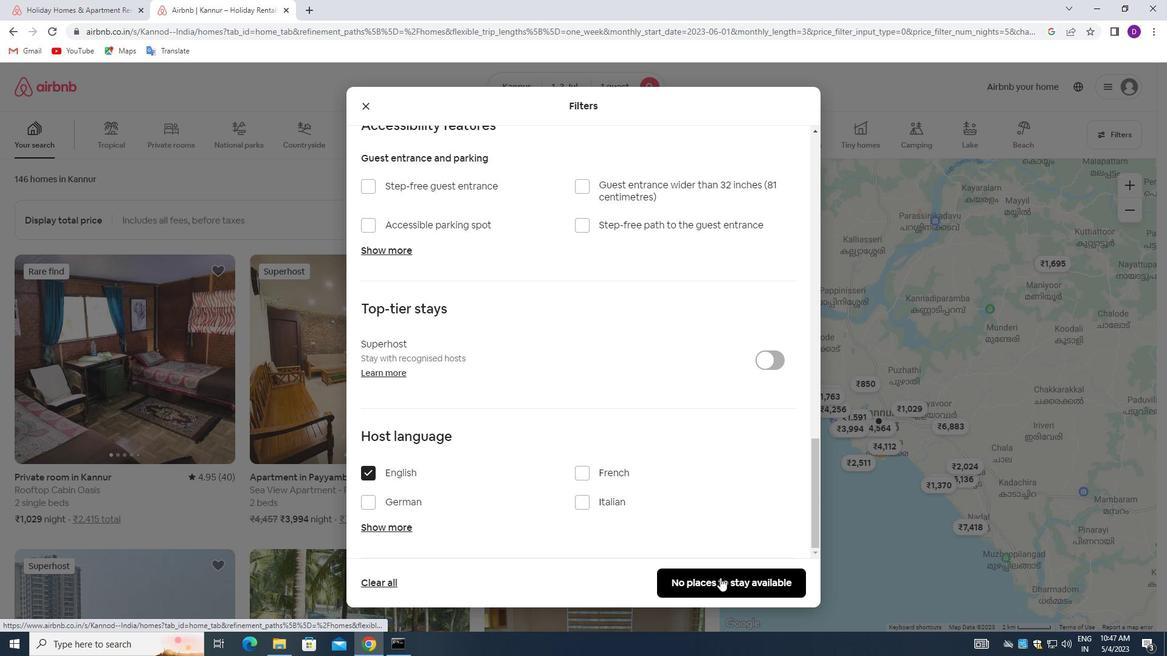 
Action: Mouse pressed left at (719, 578)
Screenshot: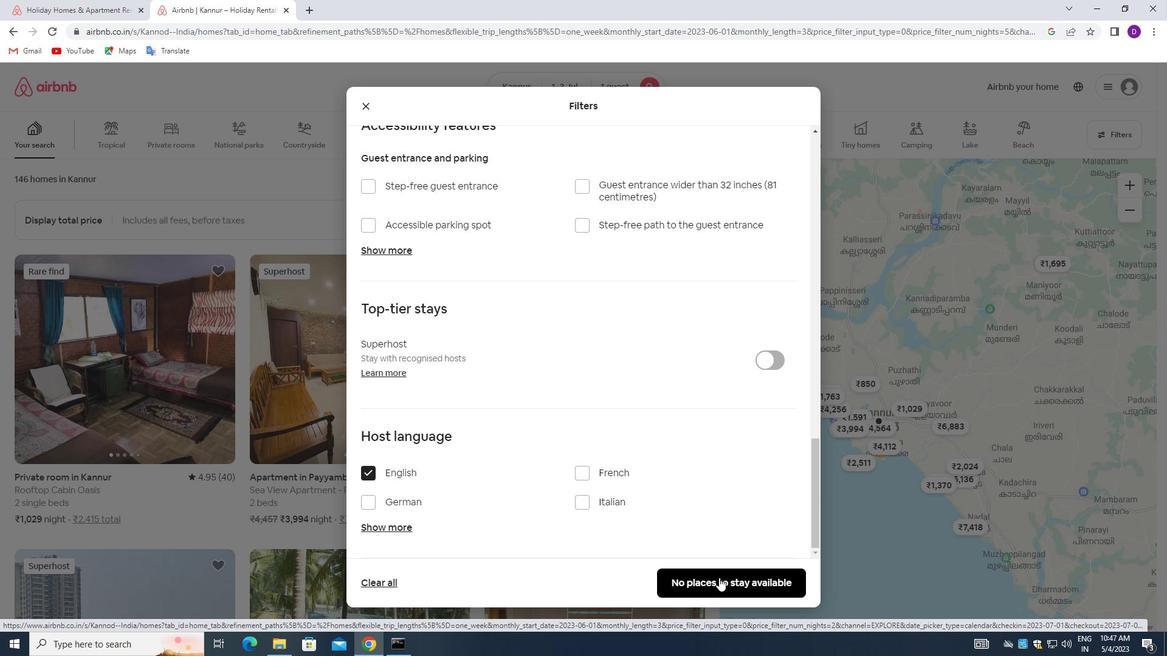 
Action: Mouse moved to (557, 286)
Screenshot: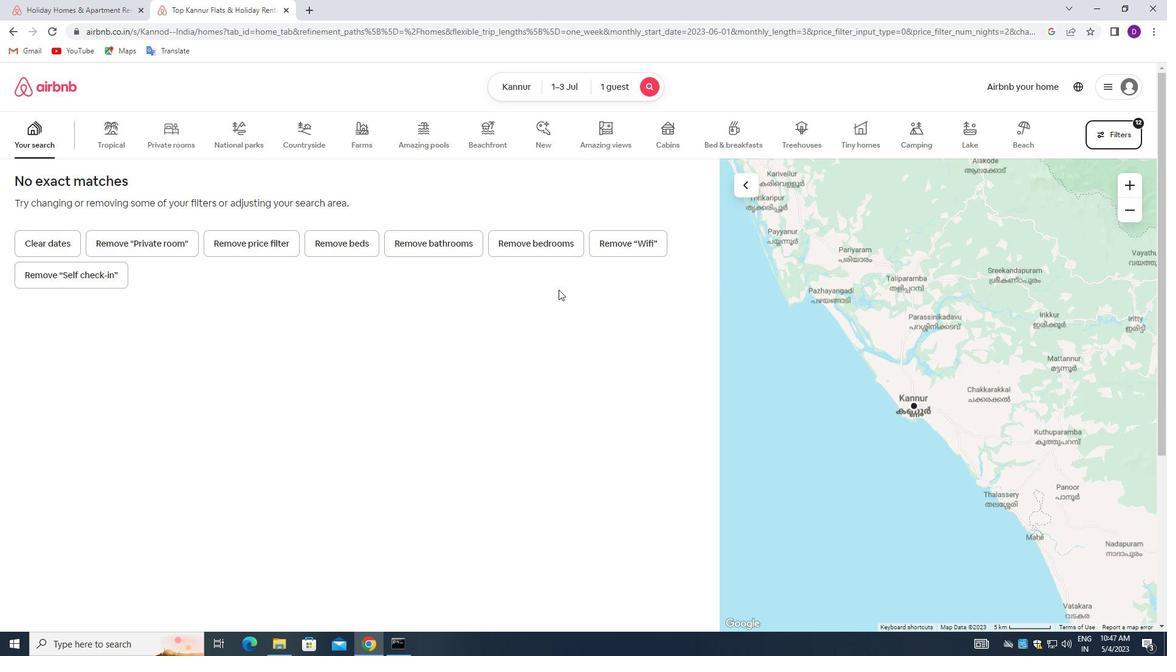 
